 Task: Search one way flight ticket for 4 adults, 2 children, 2 infants in seat and 1 infant on lap in premium economy from Pierre: Pierre Regional Airport to Riverton: Central Wyoming Regional Airport (was Riverton Regional) on 8-4-2023. Choice of flights is Westjet. Number of bags: 2 carry on bags. Price is upto 25000. Outbound departure time preference is 13:00.
Action: Mouse moved to (249, 371)
Screenshot: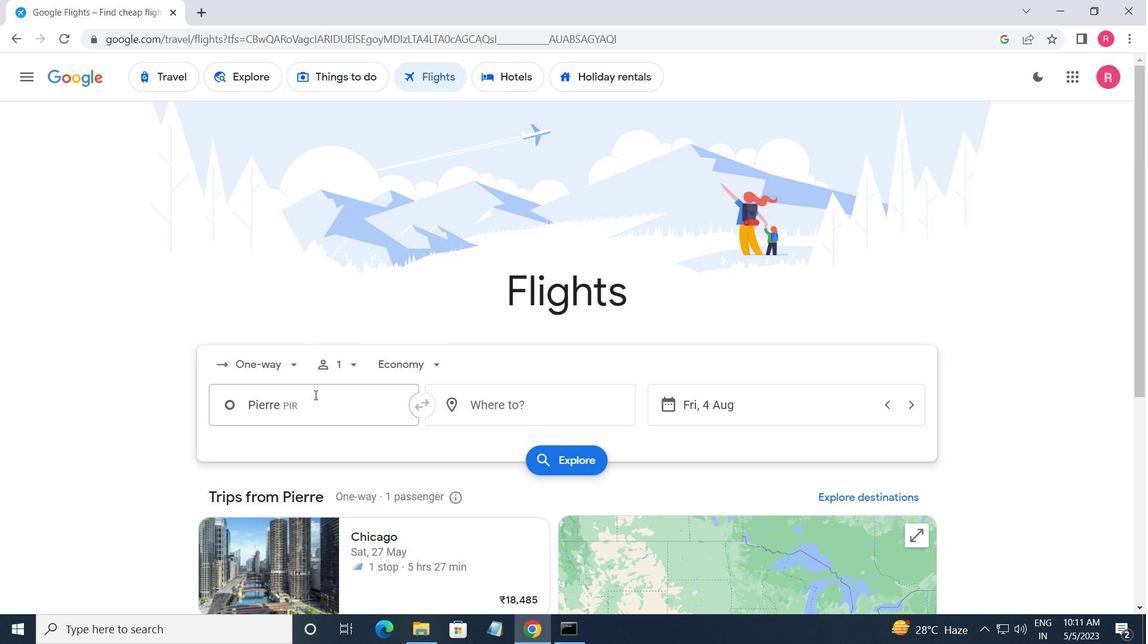 
Action: Mouse pressed left at (249, 371)
Screenshot: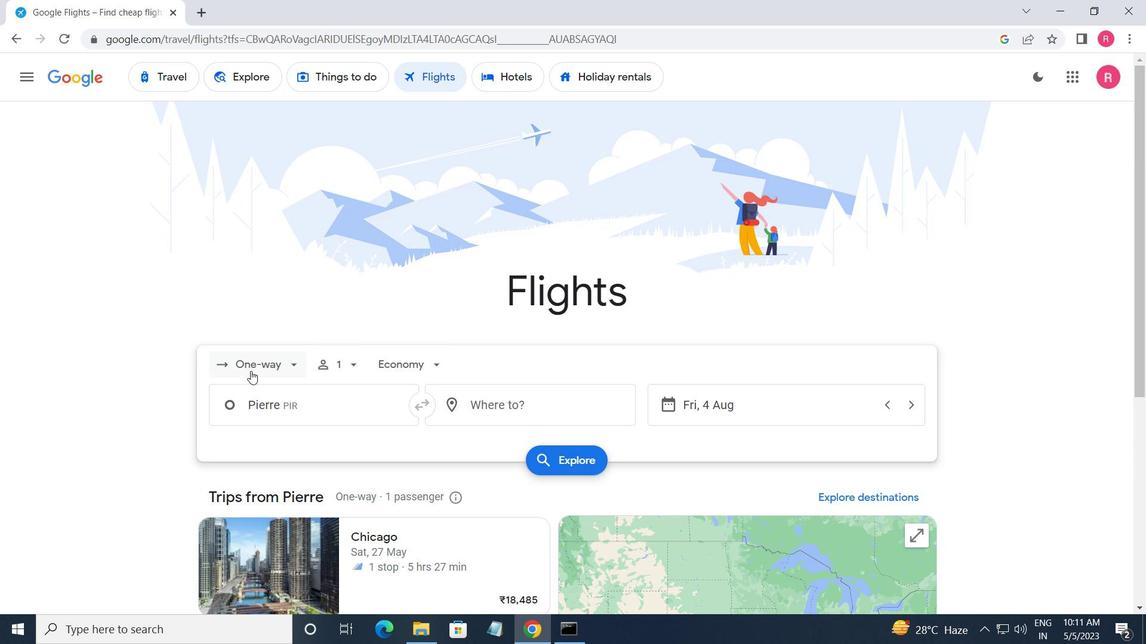 
Action: Mouse moved to (310, 435)
Screenshot: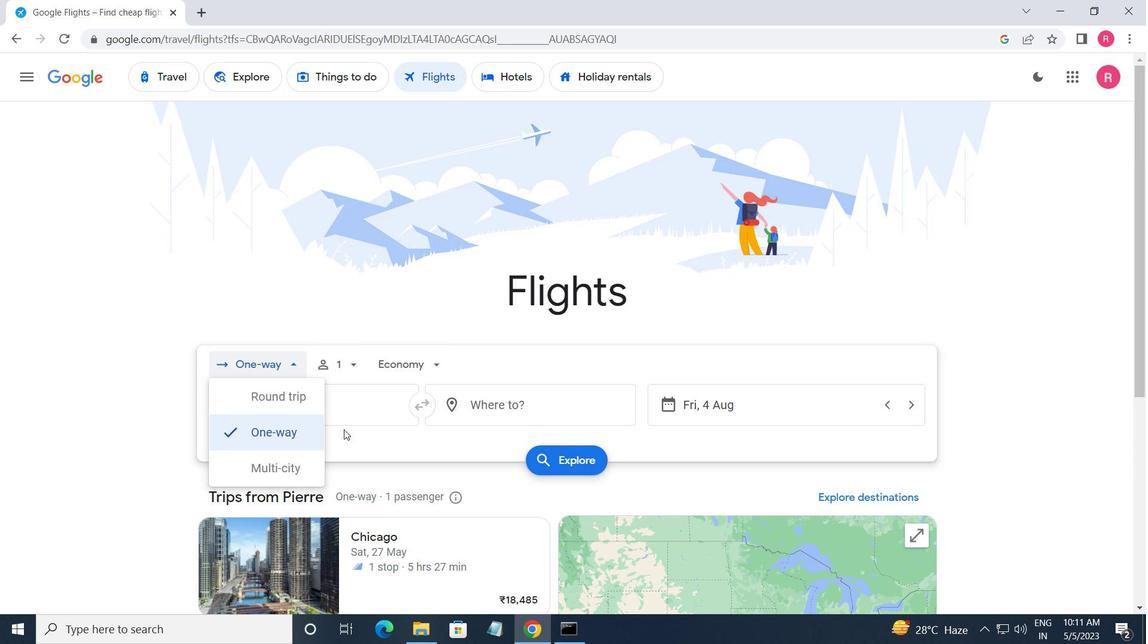 
Action: Mouse pressed left at (310, 435)
Screenshot: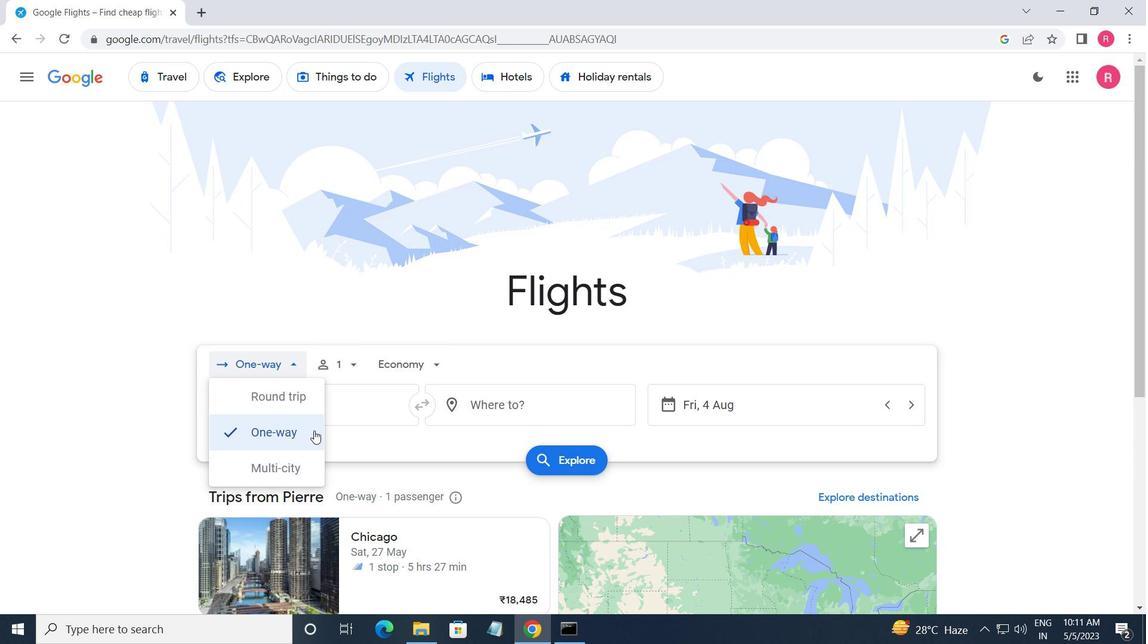 
Action: Mouse moved to (358, 374)
Screenshot: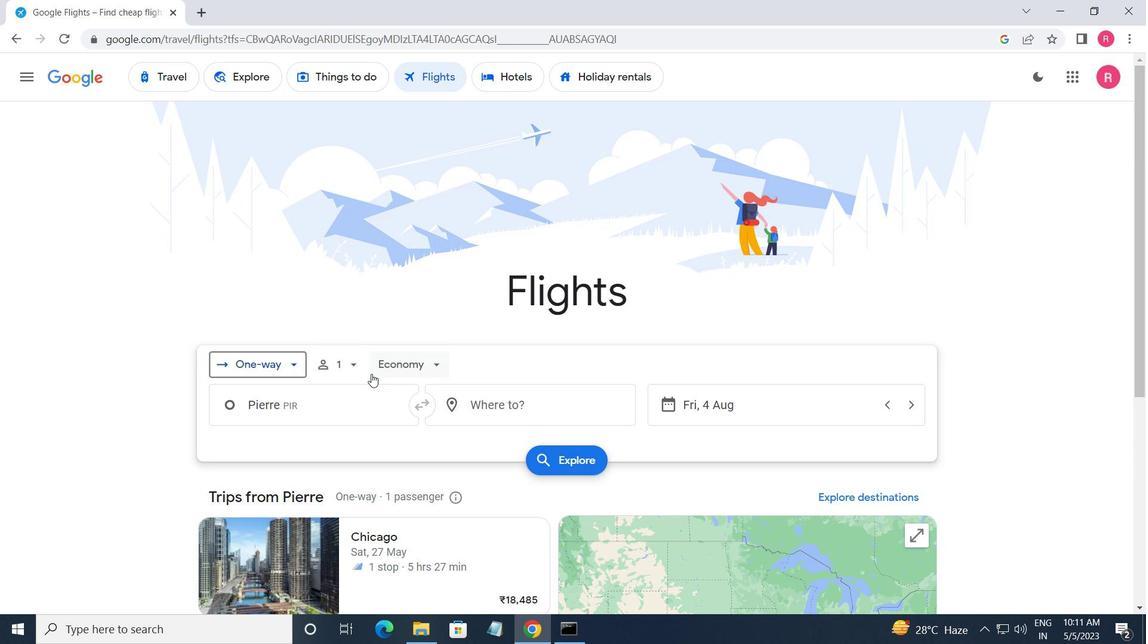 
Action: Mouse pressed left at (358, 374)
Screenshot: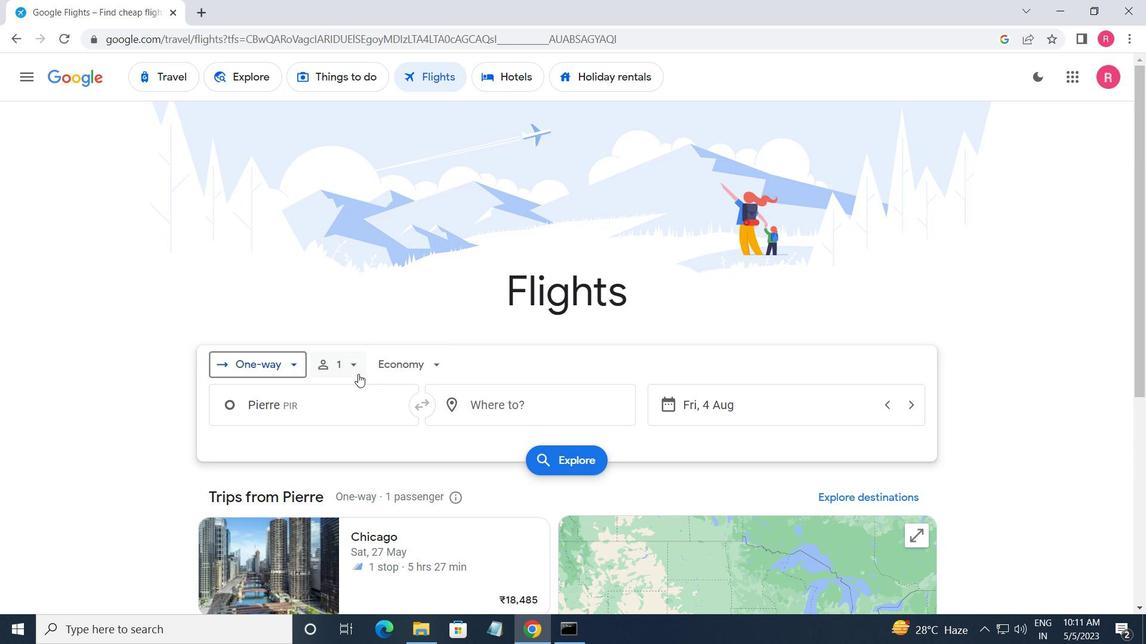 
Action: Mouse moved to (478, 404)
Screenshot: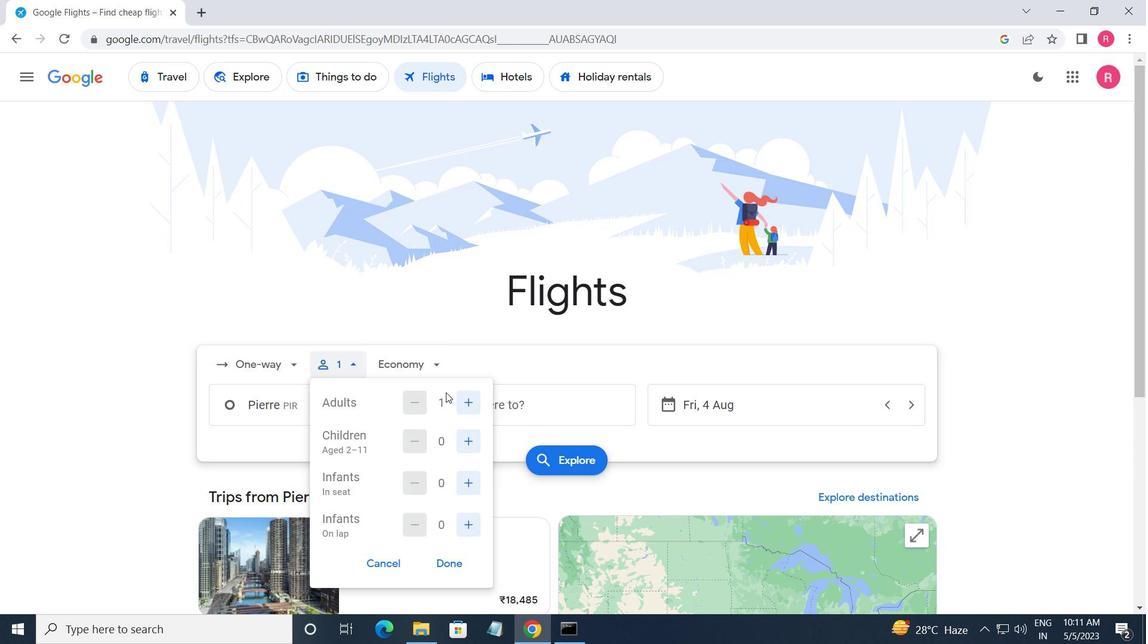 
Action: Mouse pressed left at (478, 404)
Screenshot: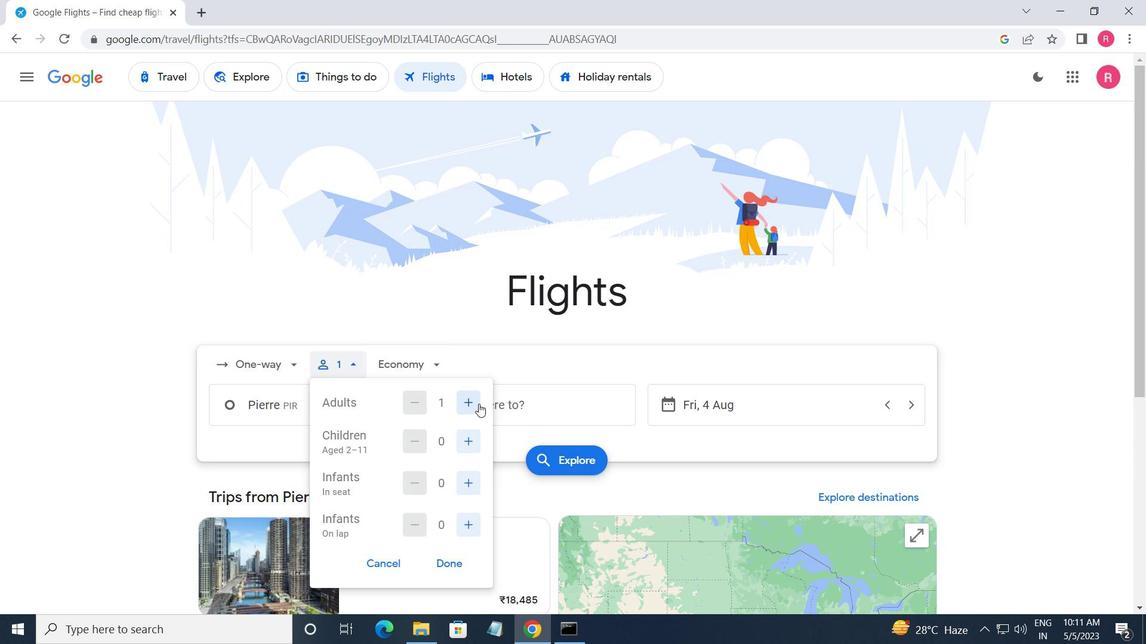 
Action: Mouse moved to (479, 405)
Screenshot: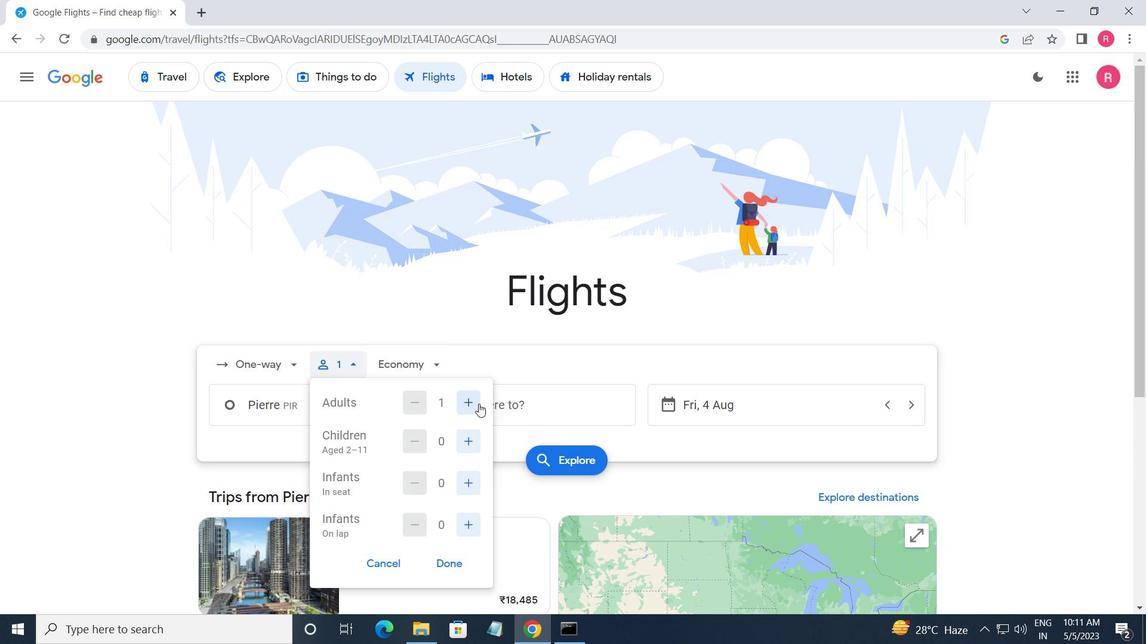 
Action: Mouse pressed left at (479, 405)
Screenshot: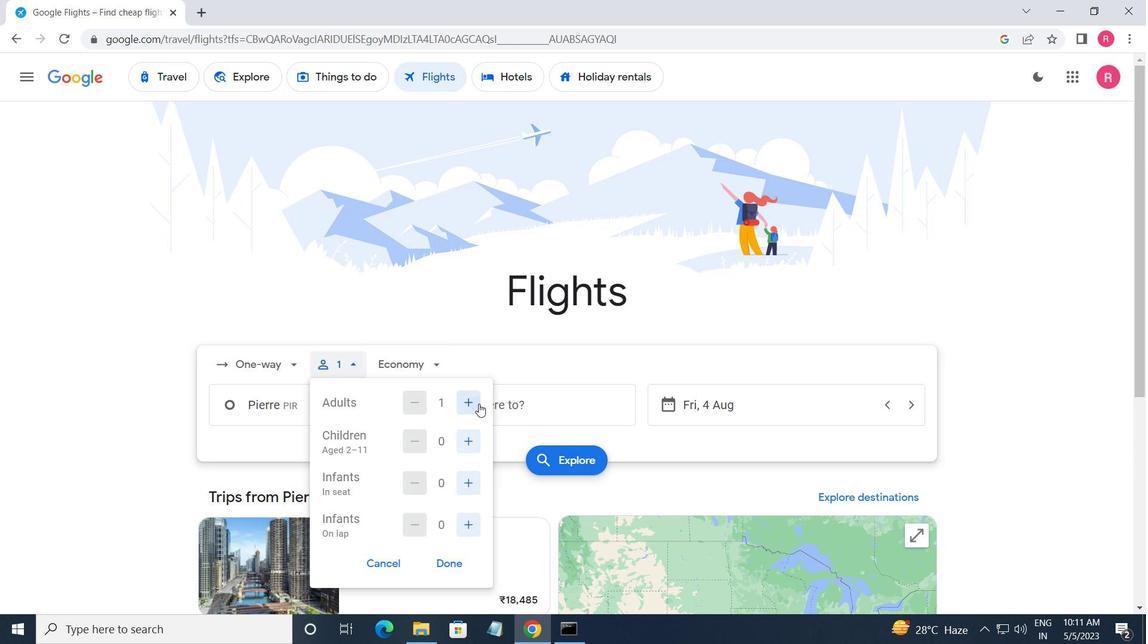 
Action: Mouse pressed left at (479, 405)
Screenshot: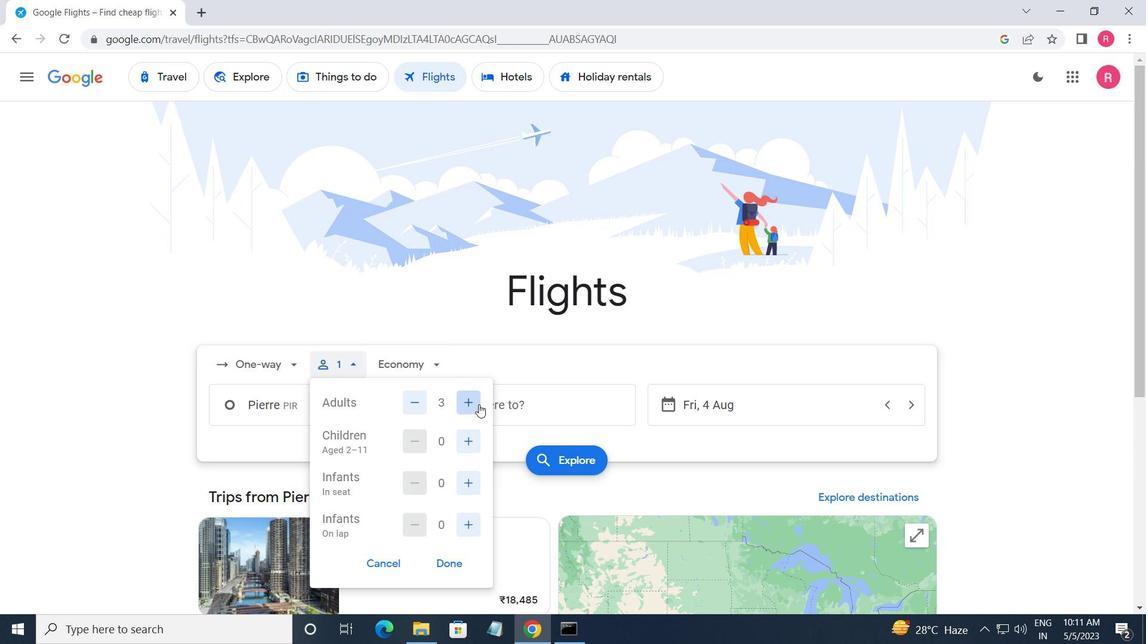 
Action: Mouse moved to (473, 439)
Screenshot: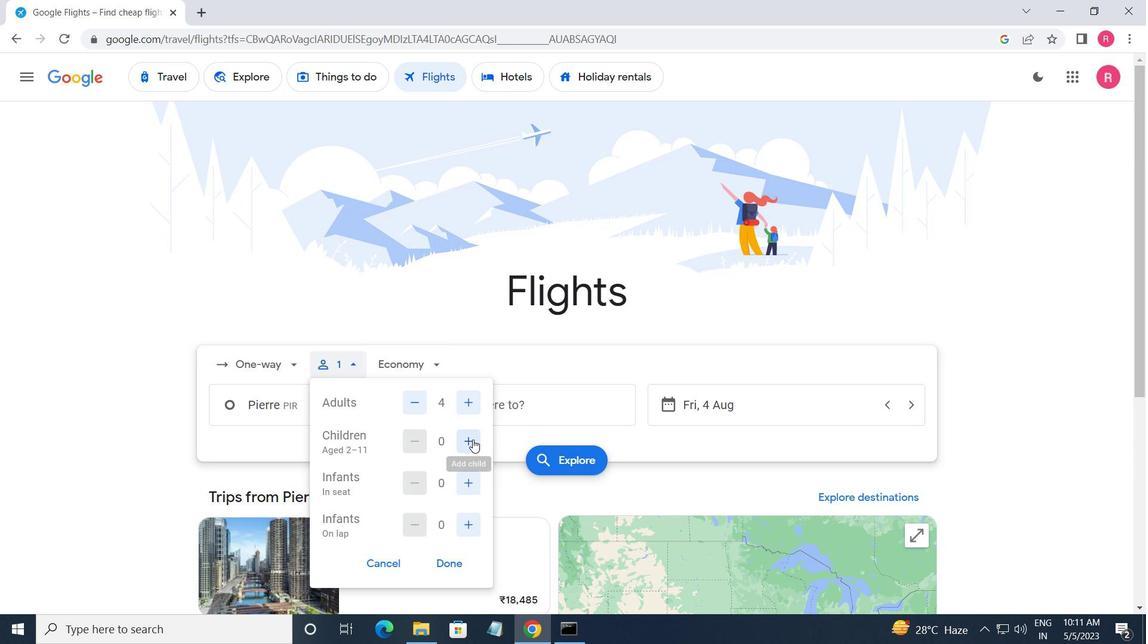 
Action: Mouse pressed left at (473, 439)
Screenshot: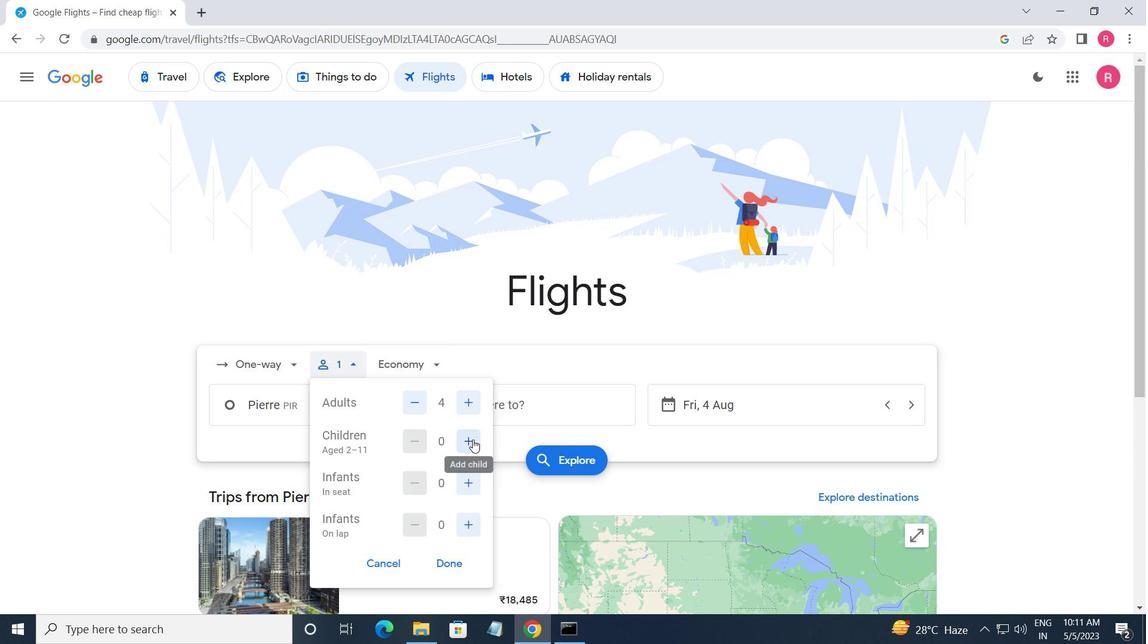 
Action: Mouse pressed left at (473, 439)
Screenshot: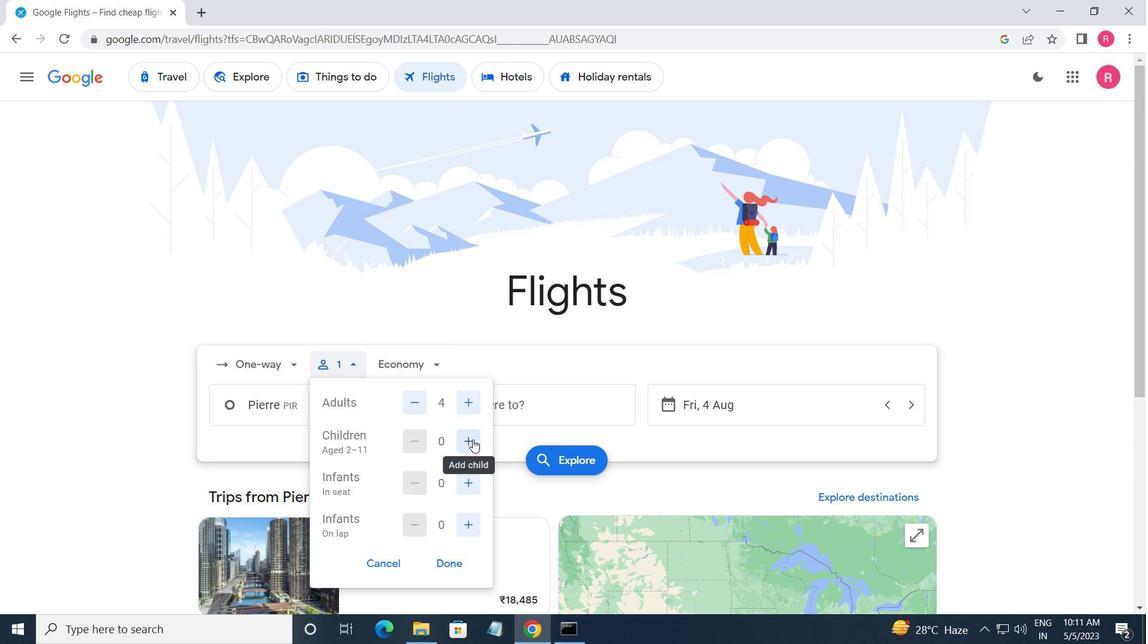 
Action: Mouse moved to (471, 472)
Screenshot: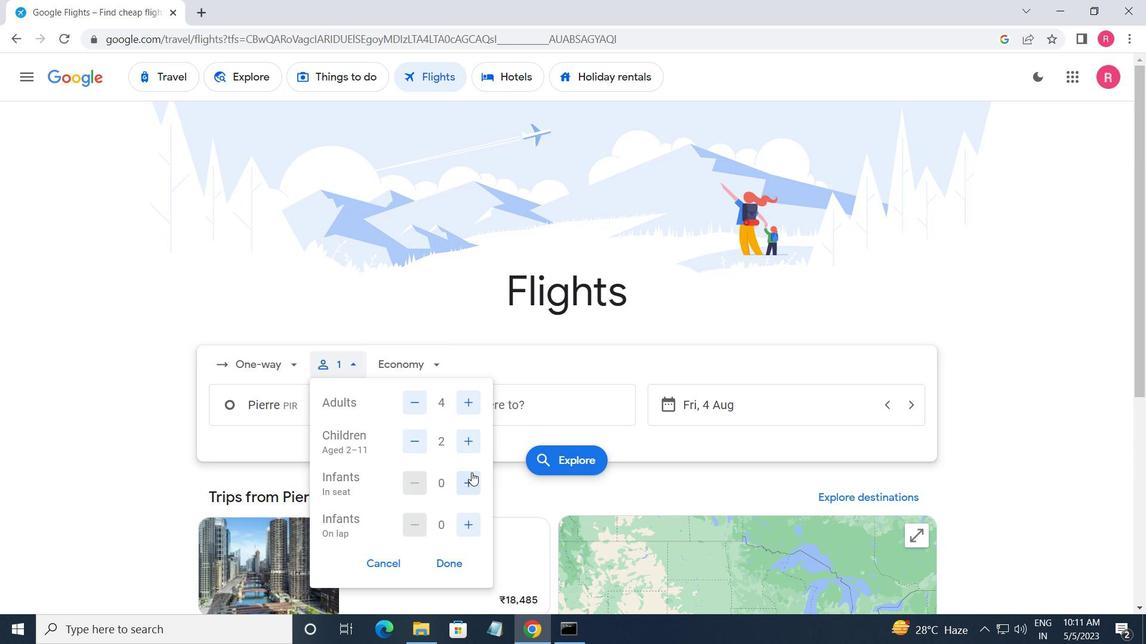 
Action: Mouse pressed left at (471, 472)
Screenshot: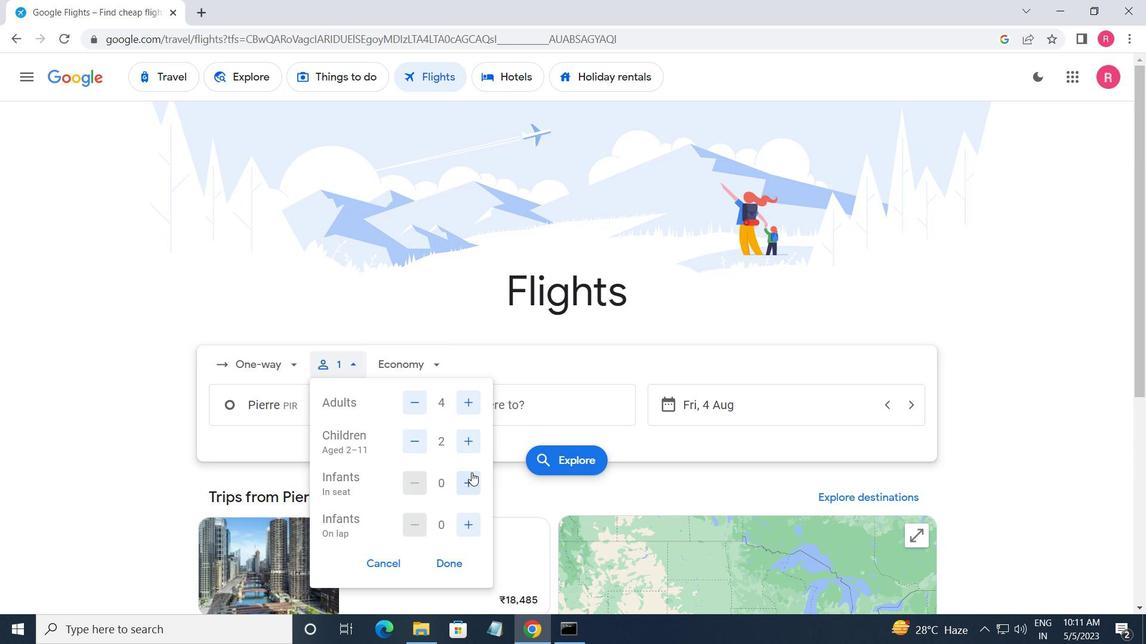 
Action: Mouse pressed left at (471, 472)
Screenshot: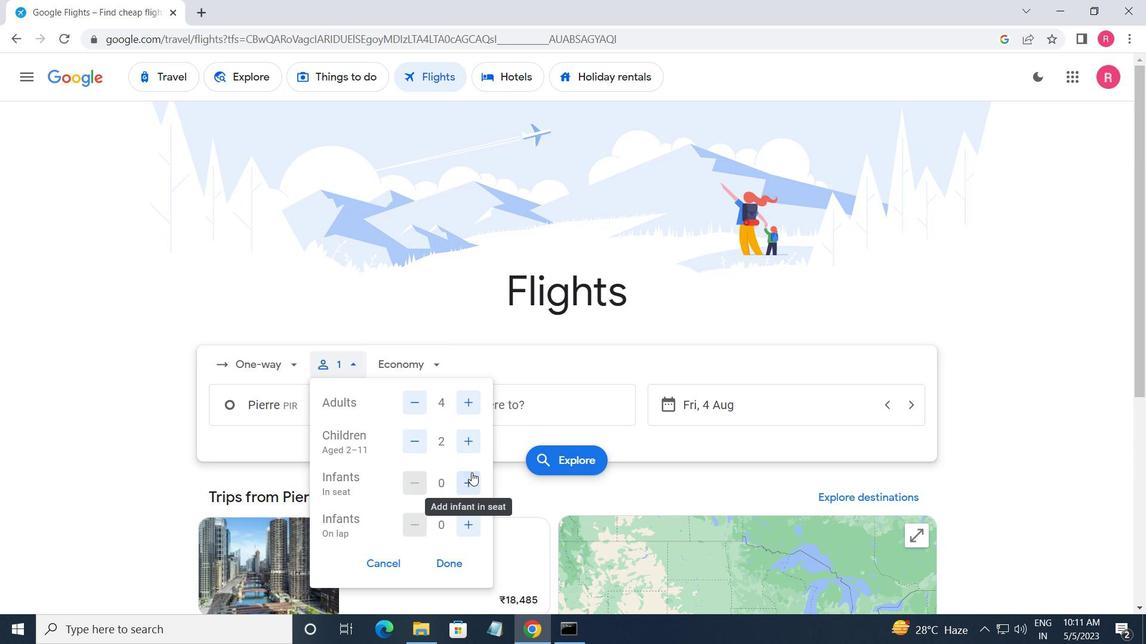 
Action: Mouse moved to (468, 521)
Screenshot: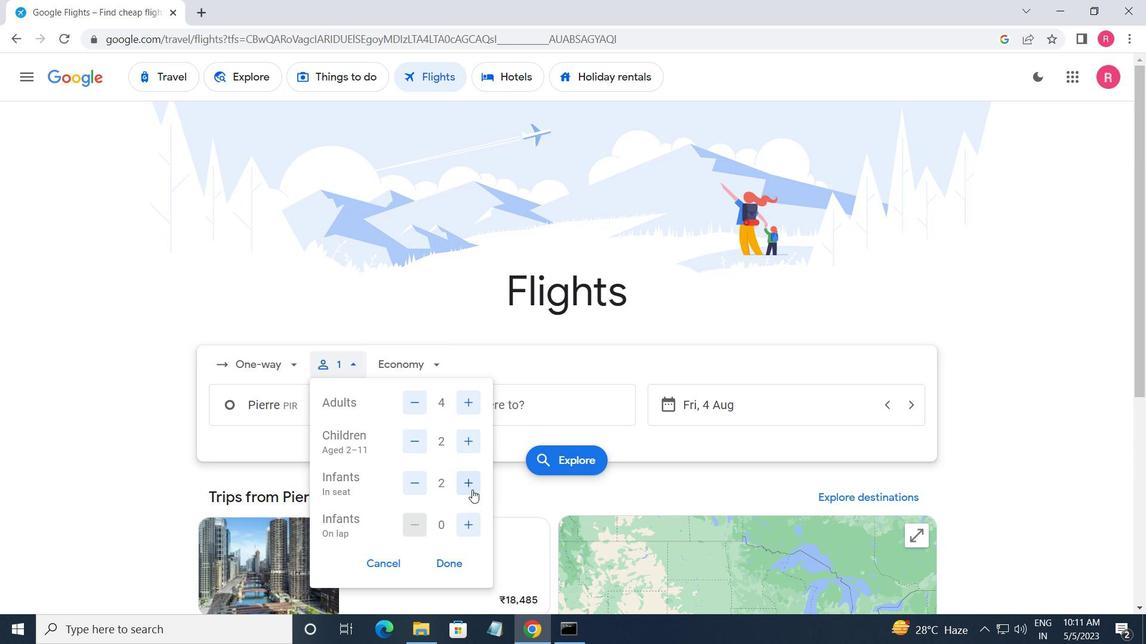 
Action: Mouse pressed left at (468, 521)
Screenshot: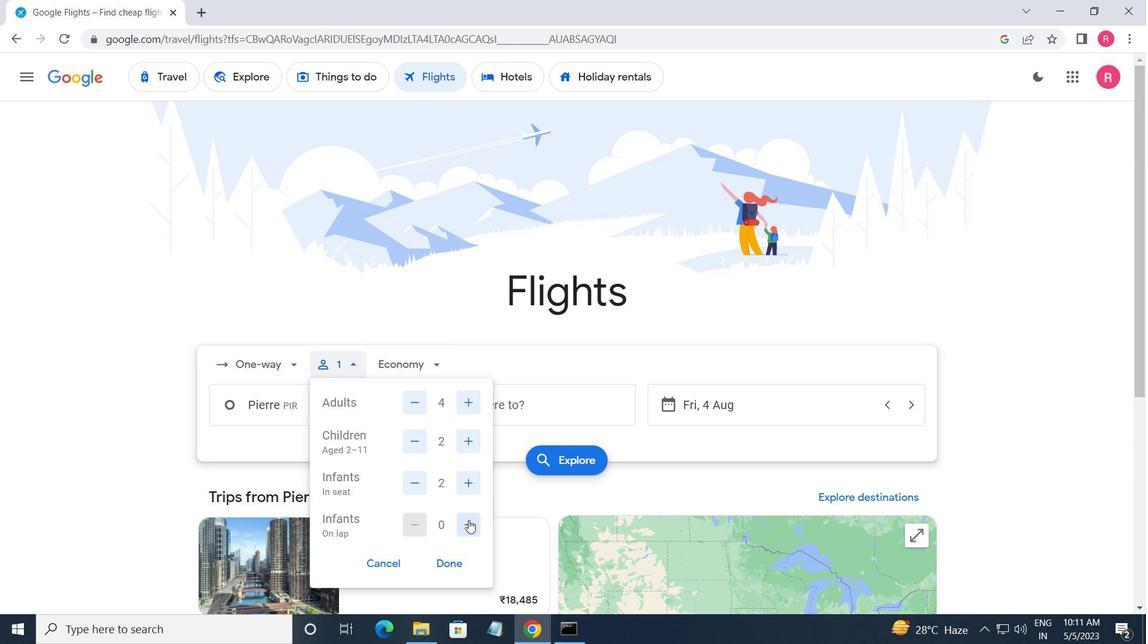 
Action: Mouse moved to (413, 362)
Screenshot: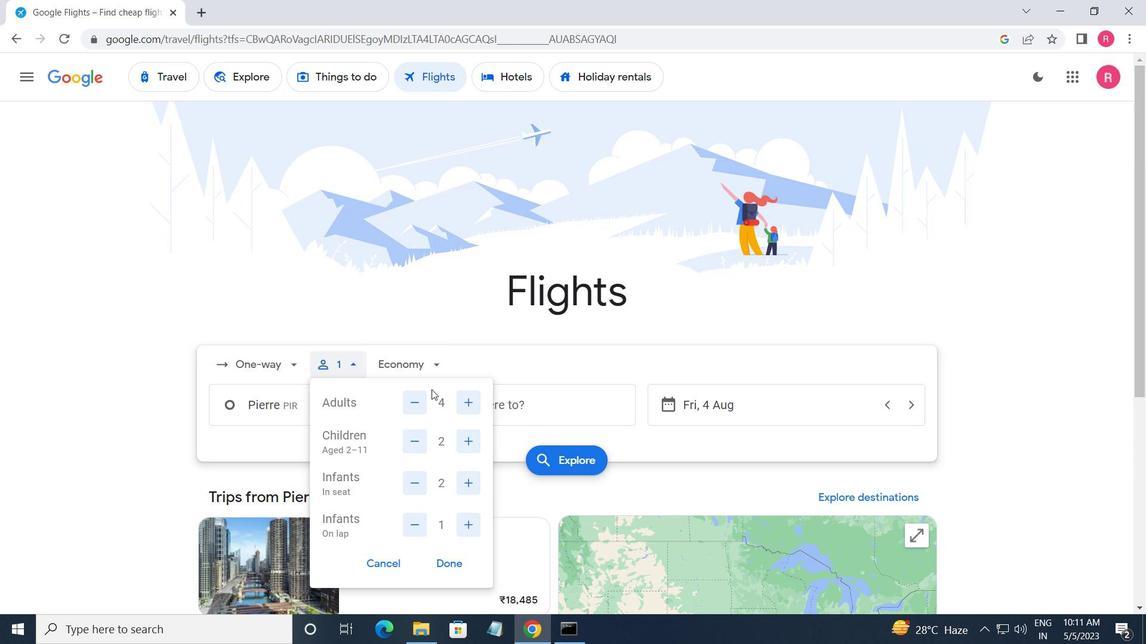 
Action: Mouse pressed left at (413, 362)
Screenshot: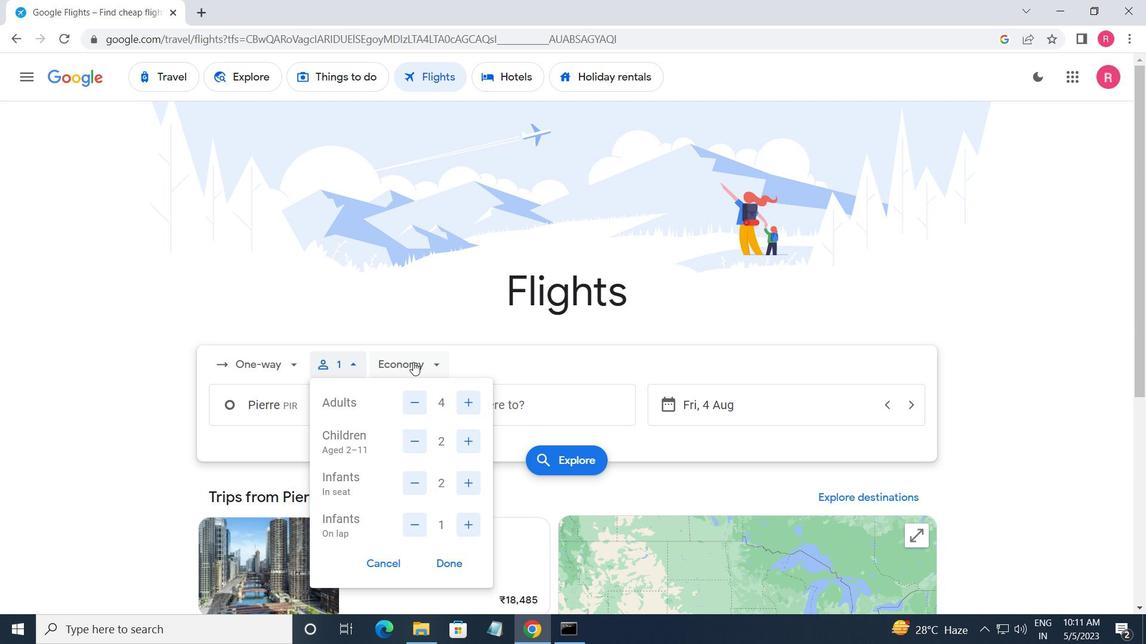 
Action: Mouse moved to (466, 433)
Screenshot: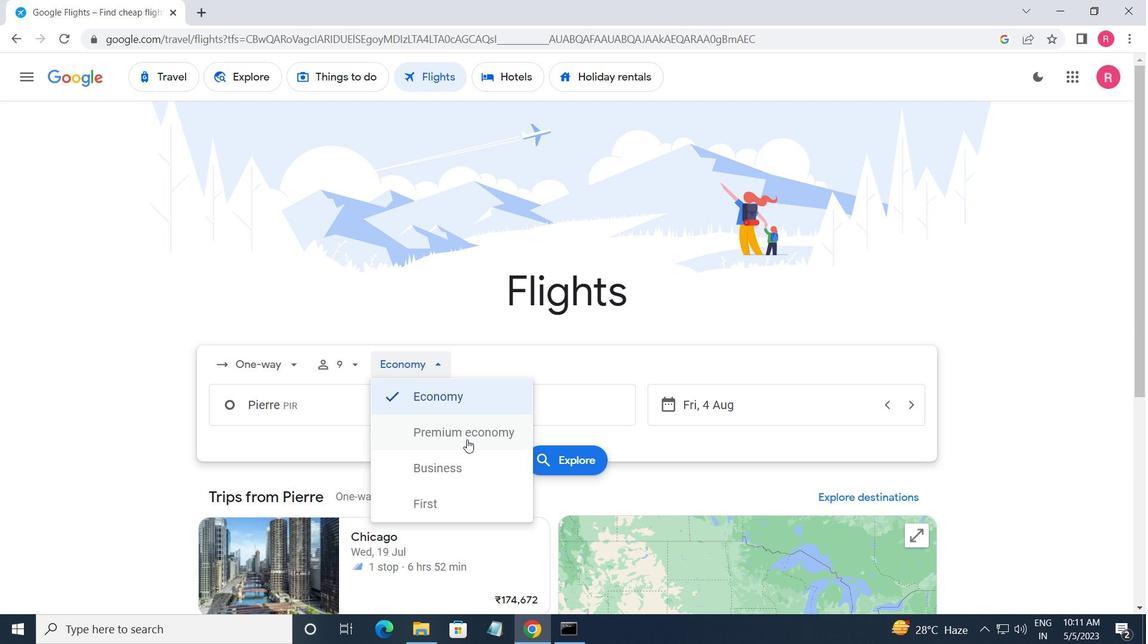 
Action: Mouse pressed left at (466, 433)
Screenshot: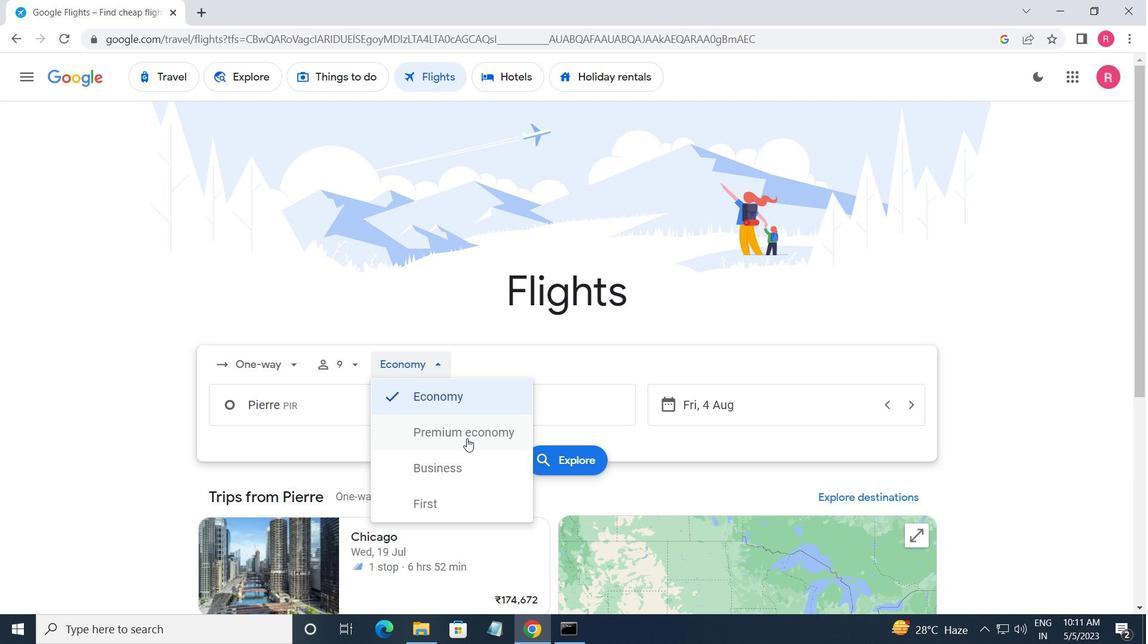 
Action: Mouse moved to (316, 396)
Screenshot: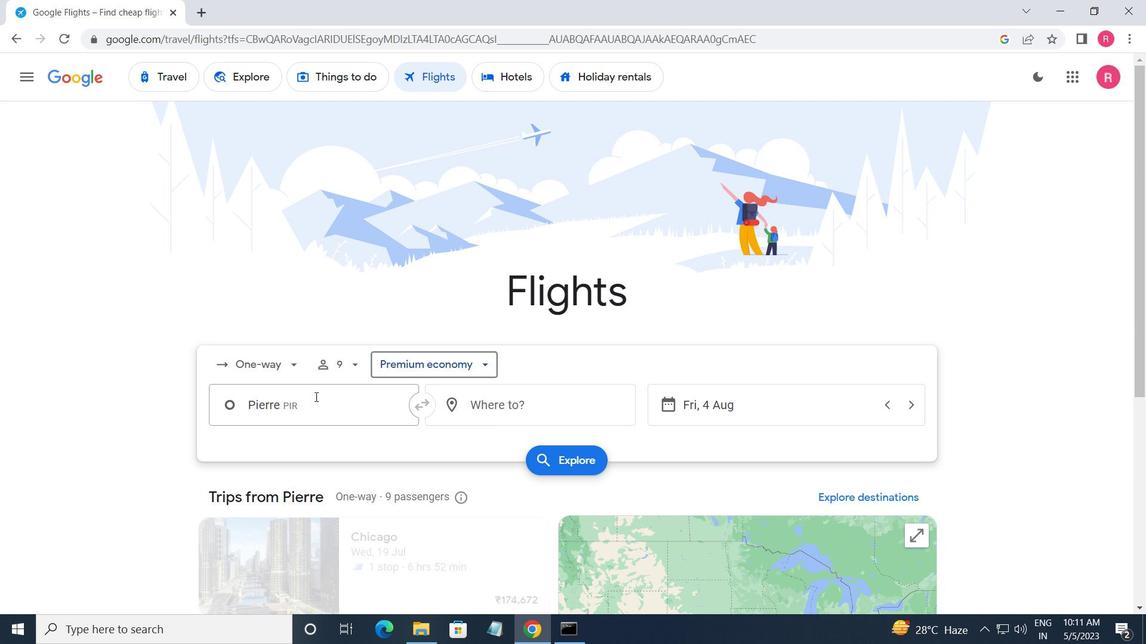 
Action: Mouse pressed left at (316, 396)
Screenshot: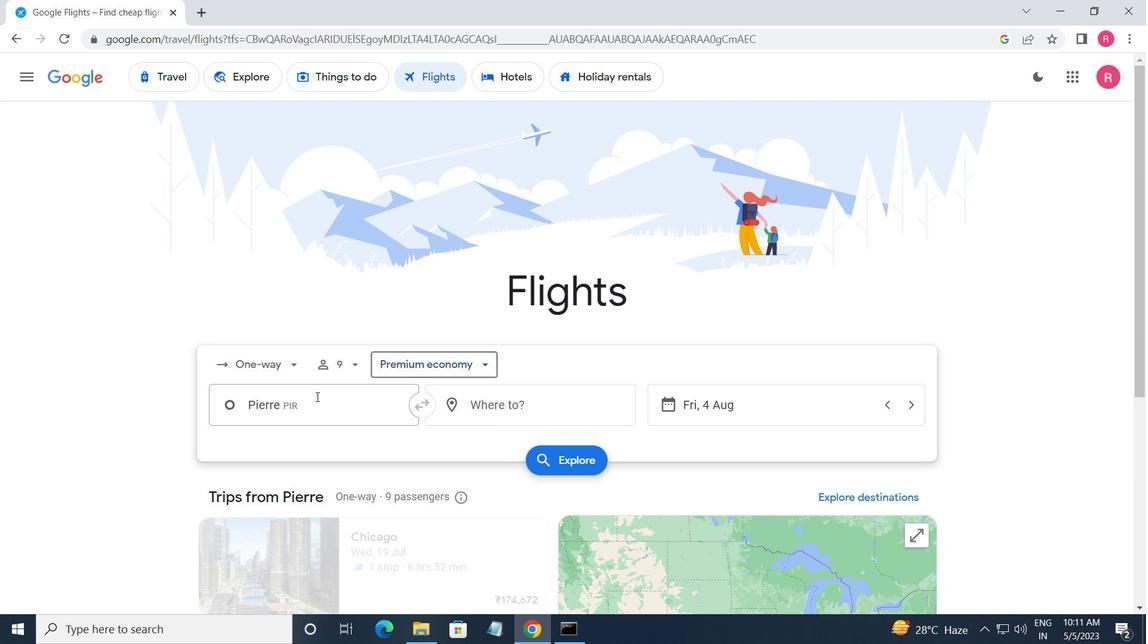 
Action: Mouse moved to (305, 407)
Screenshot: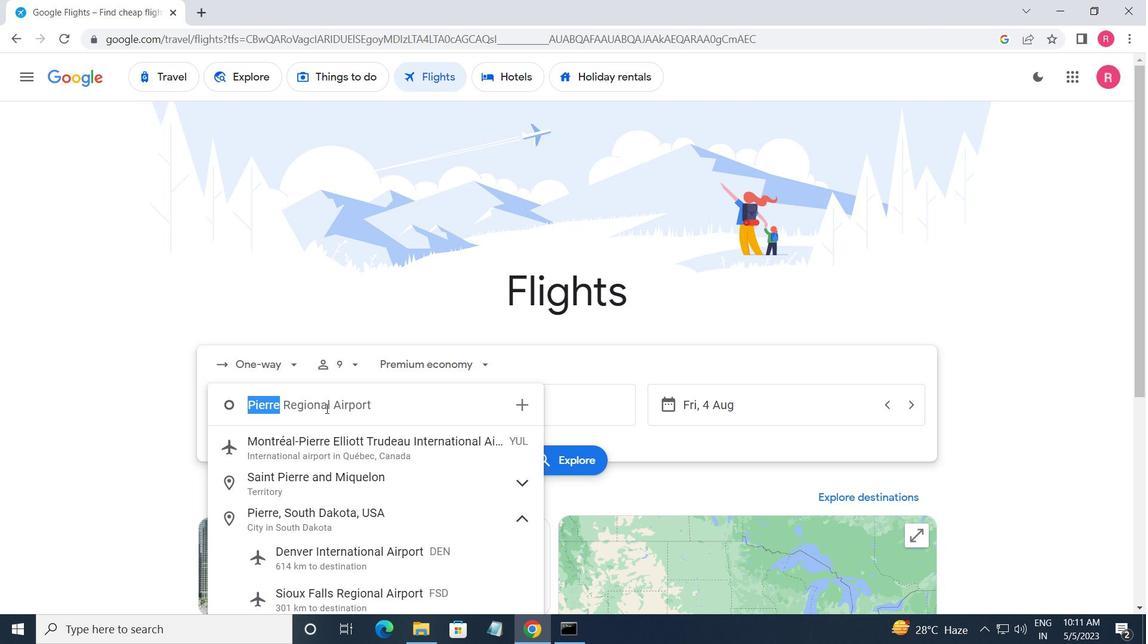 
Action: Mouse pressed left at (305, 407)
Screenshot: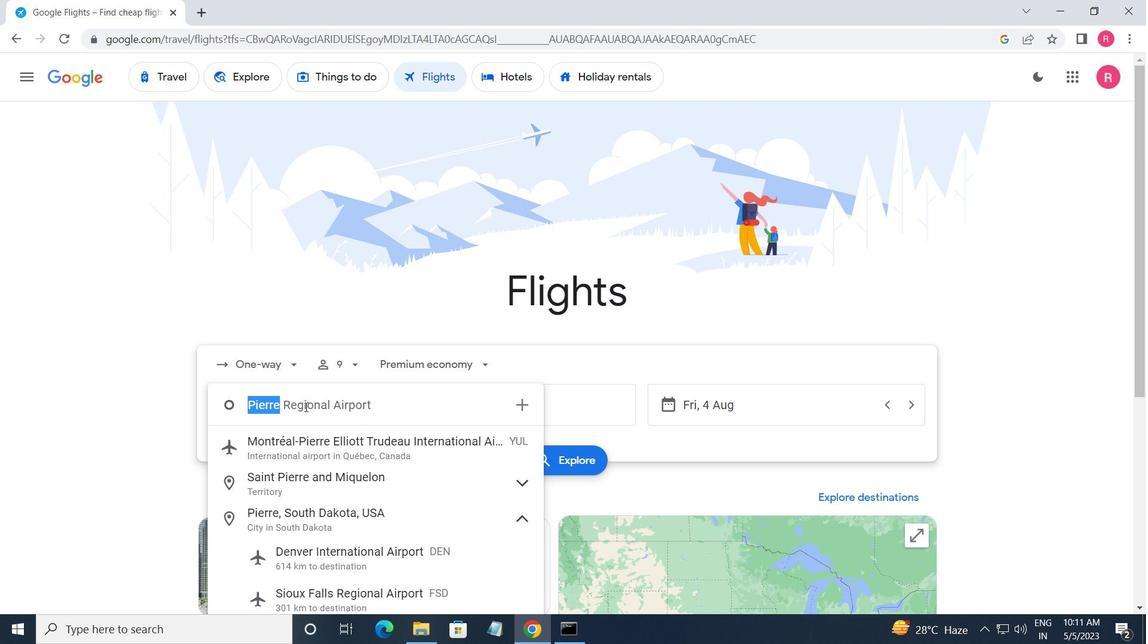 
Action: Key pressed <Key.space><Key.shift>R
Screenshot: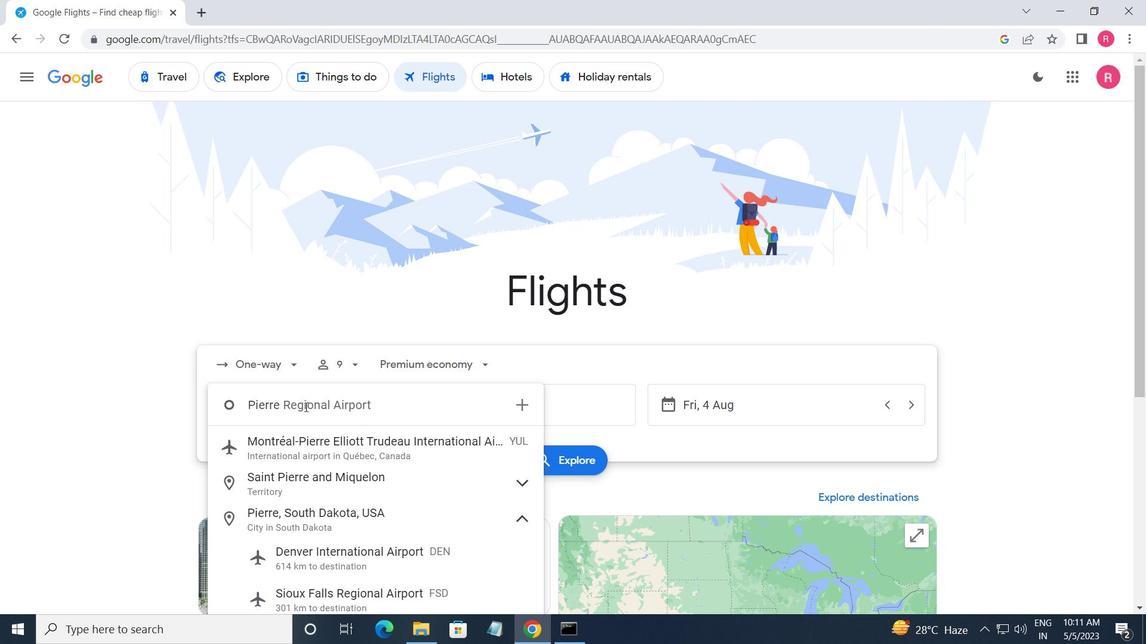 
Action: Mouse moved to (320, 492)
Screenshot: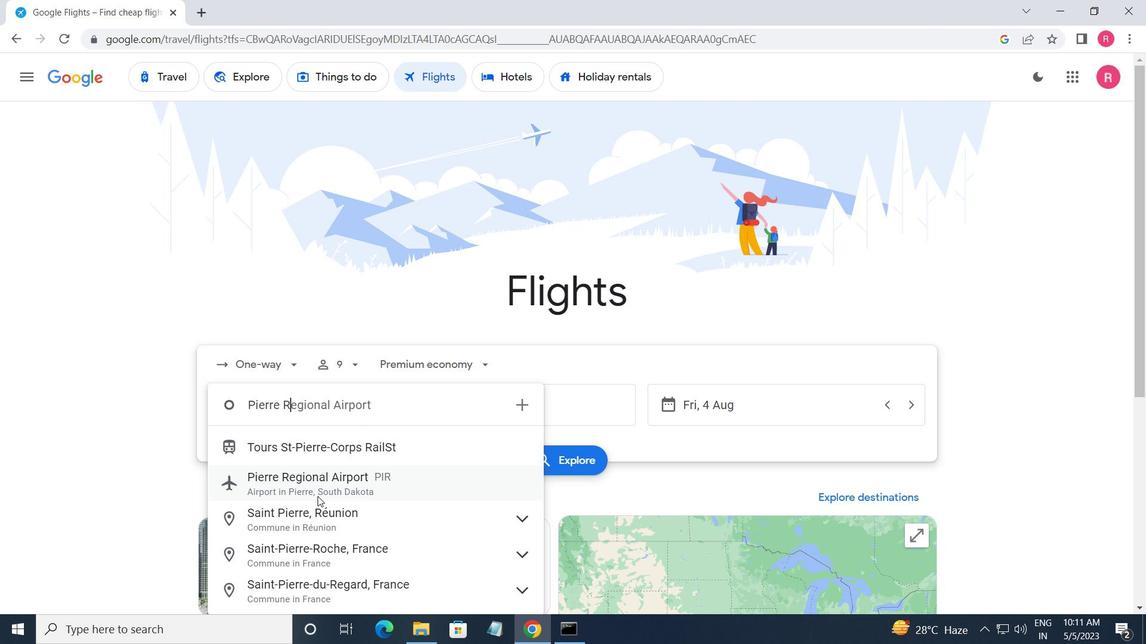 
Action: Mouse pressed left at (320, 492)
Screenshot: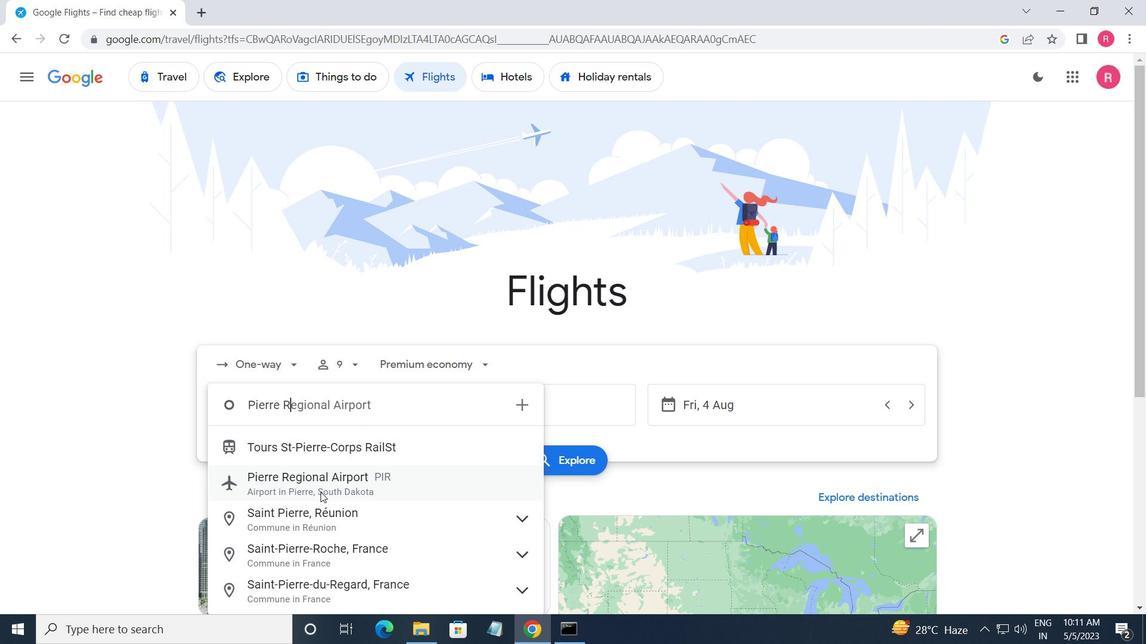 
Action: Mouse moved to (519, 421)
Screenshot: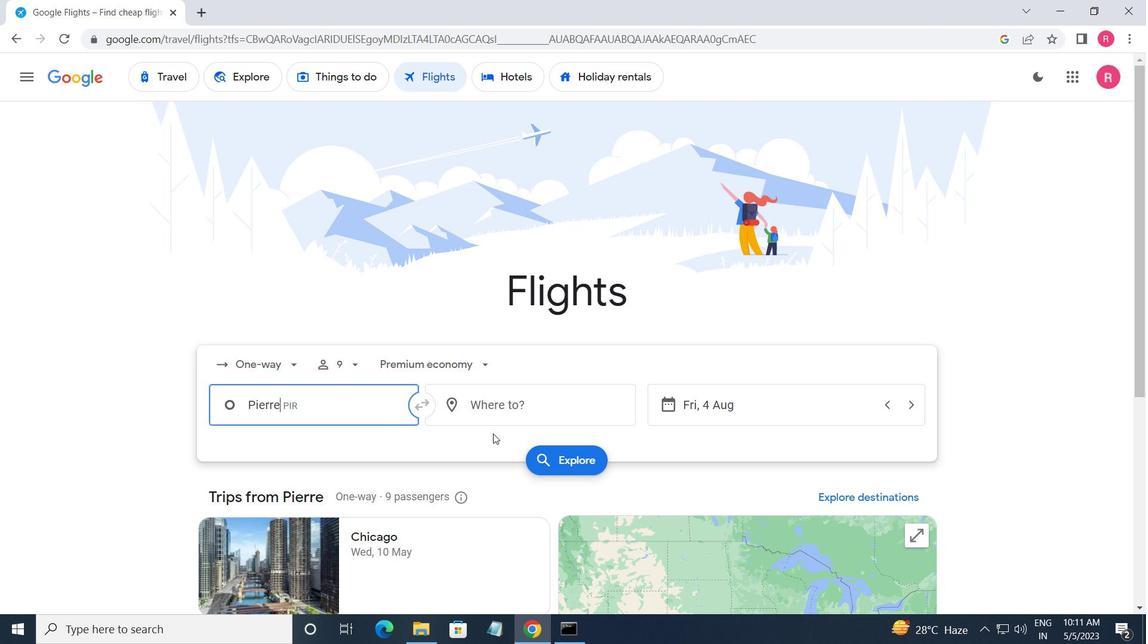 
Action: Mouse pressed left at (519, 421)
Screenshot: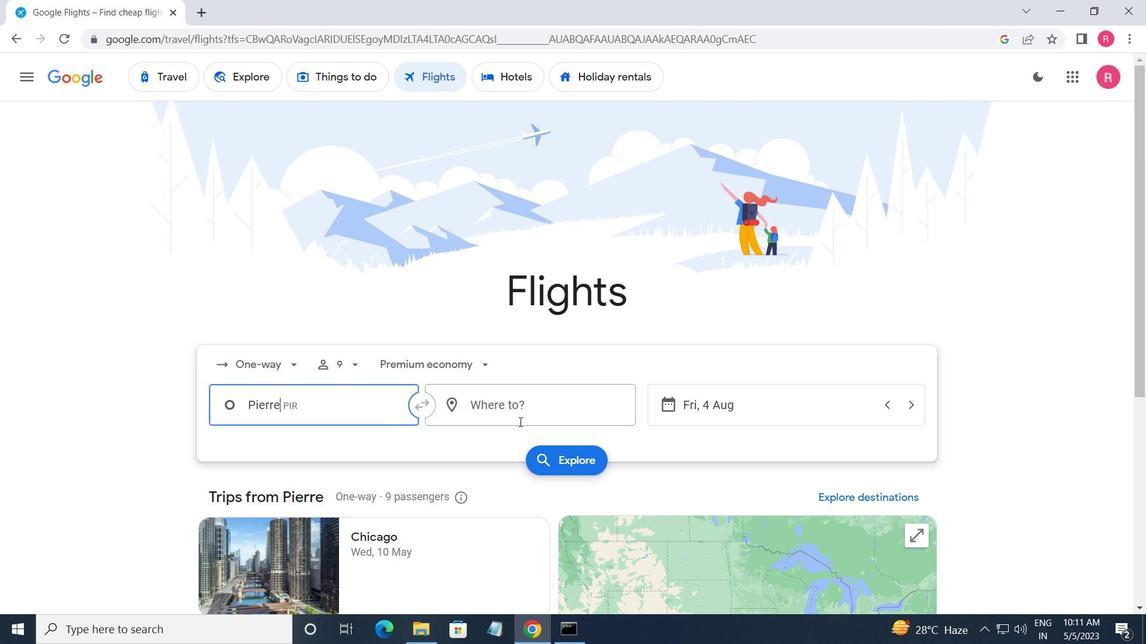 
Action: Mouse moved to (510, 552)
Screenshot: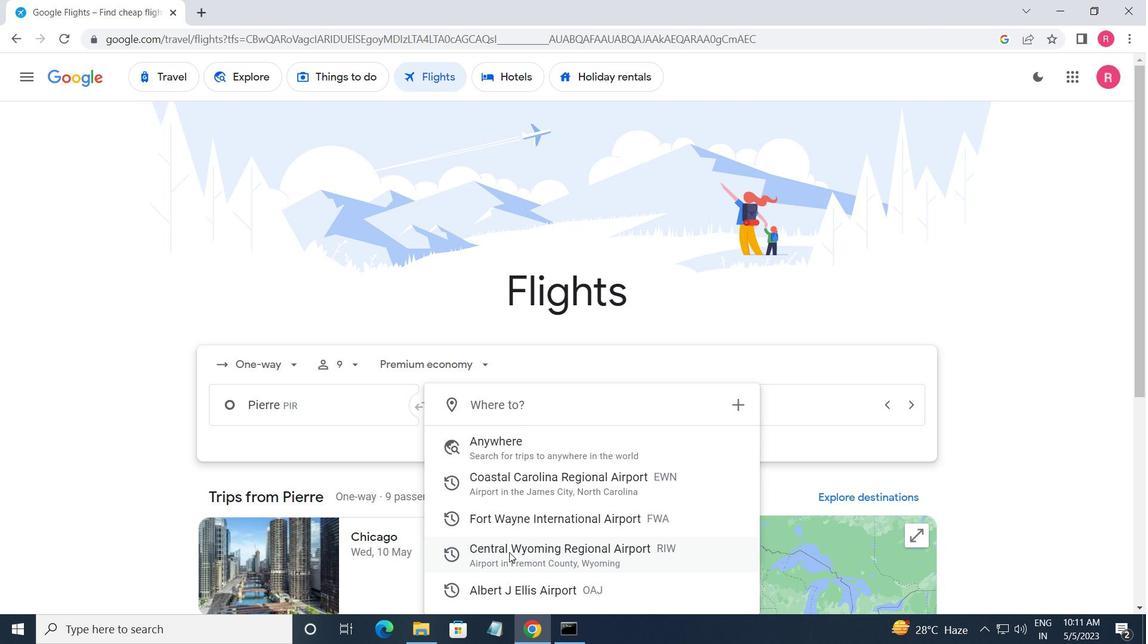 
Action: Mouse pressed left at (510, 552)
Screenshot: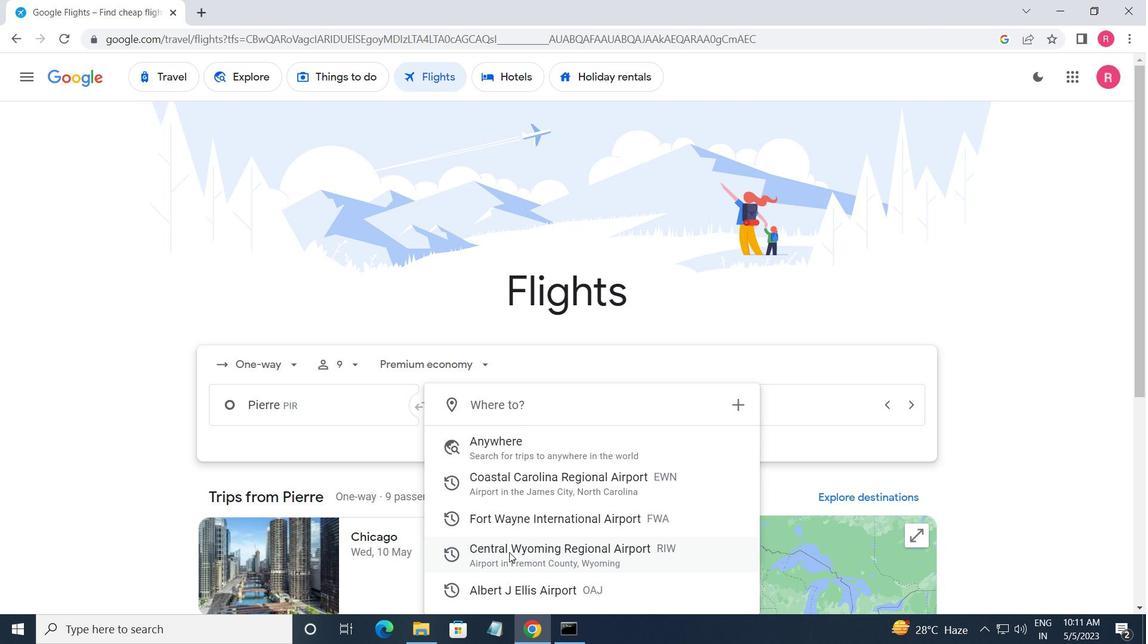 
Action: Mouse moved to (740, 407)
Screenshot: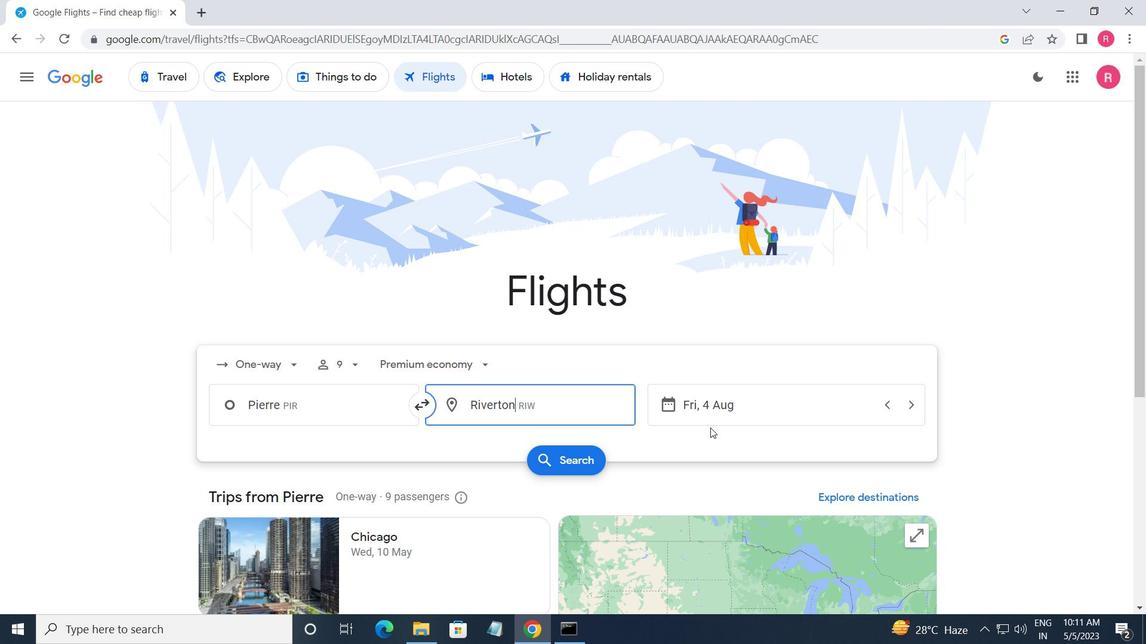 
Action: Mouse pressed left at (740, 407)
Screenshot: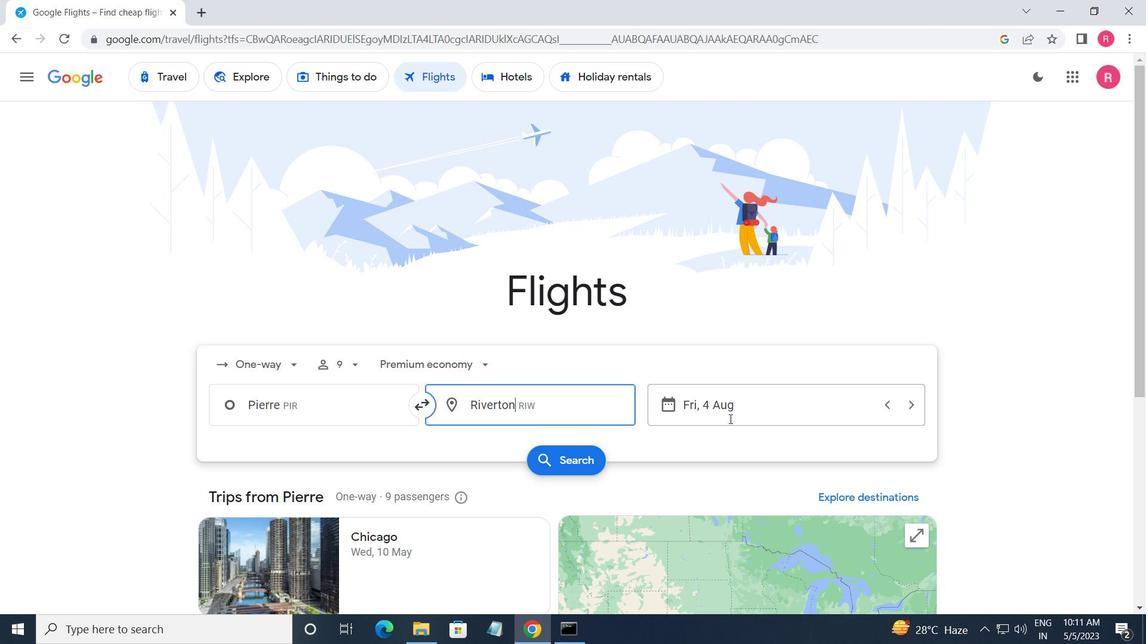 
Action: Mouse moved to (563, 352)
Screenshot: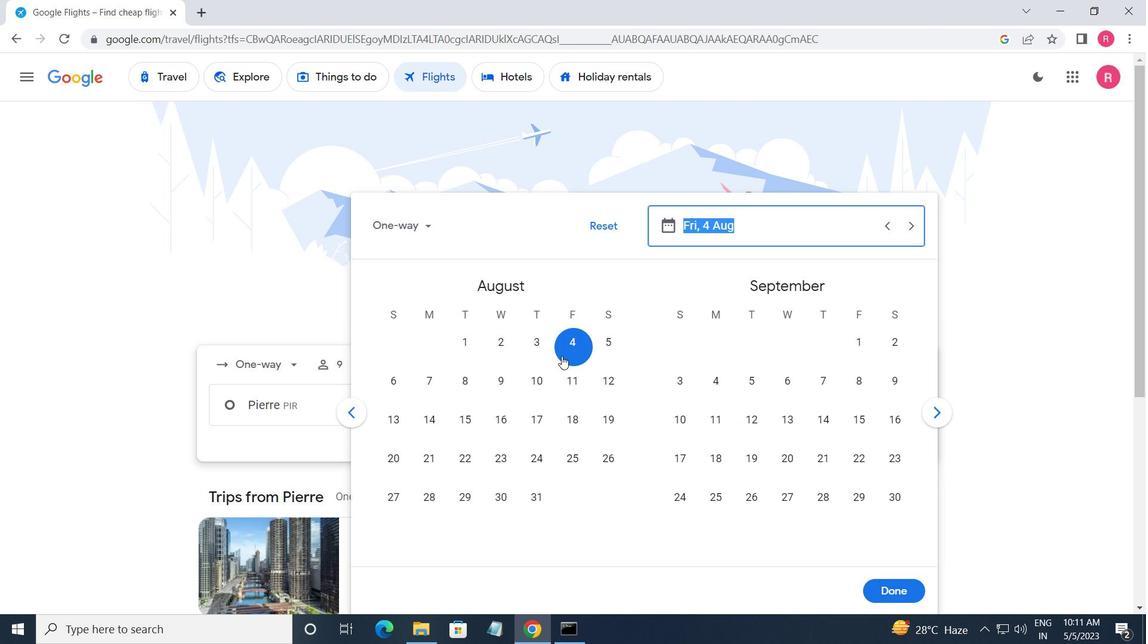 
Action: Mouse pressed left at (563, 352)
Screenshot: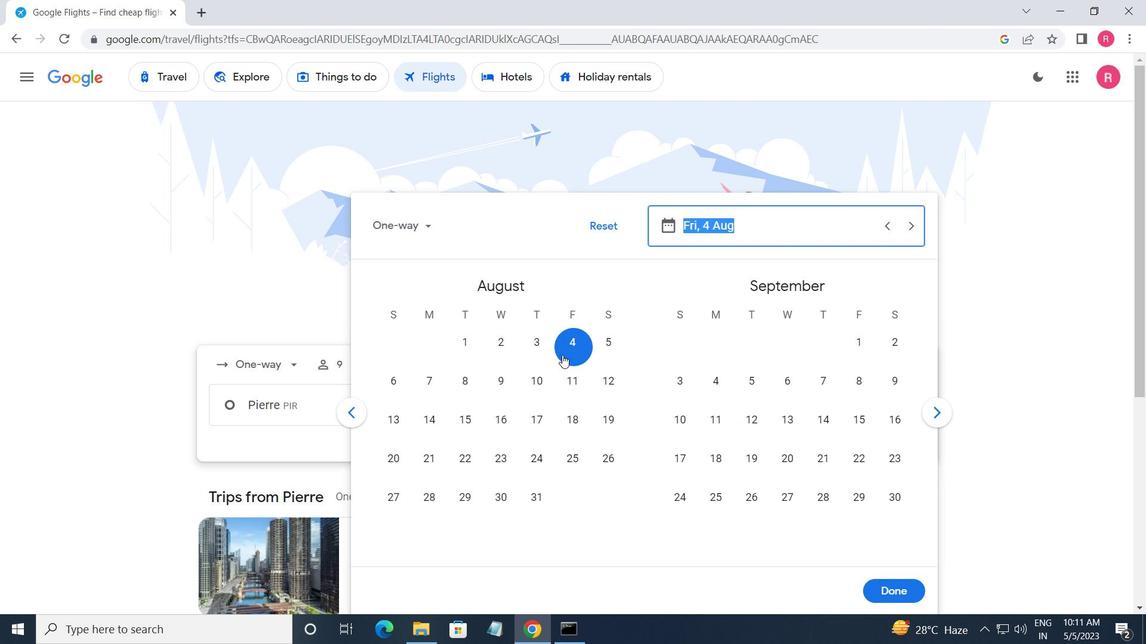
Action: Mouse moved to (885, 589)
Screenshot: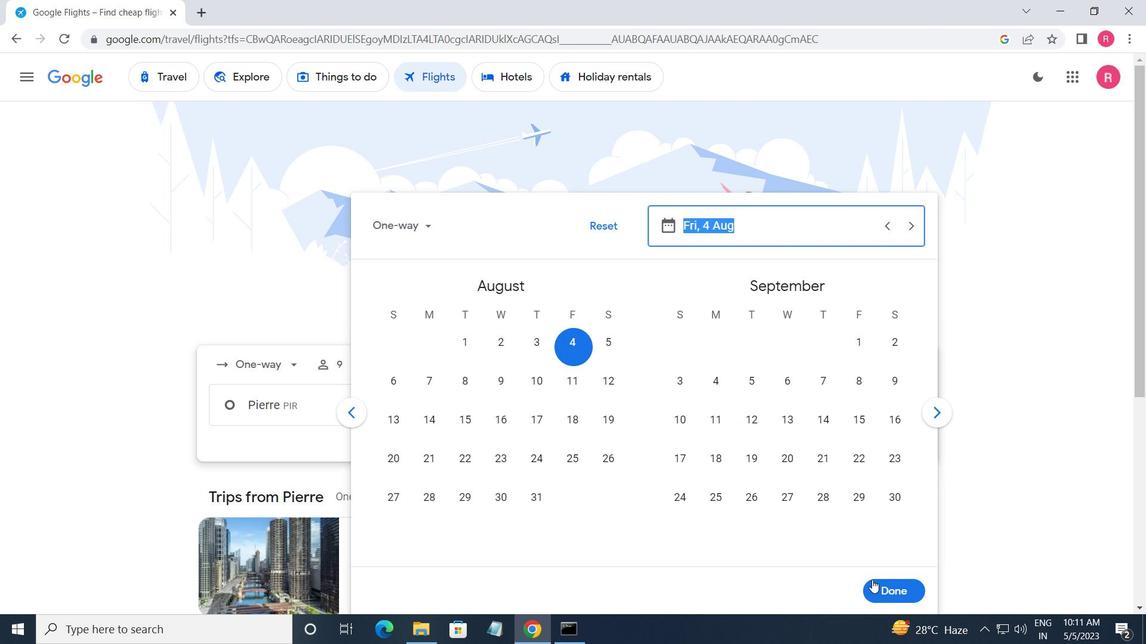 
Action: Mouse pressed left at (885, 589)
Screenshot: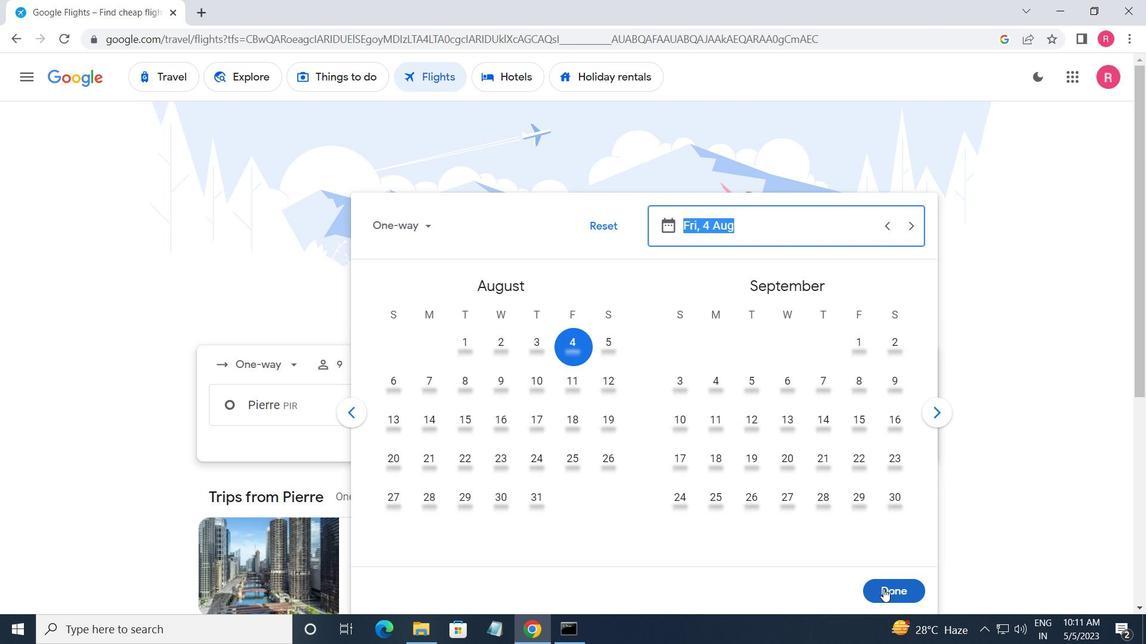 
Action: Mouse moved to (571, 450)
Screenshot: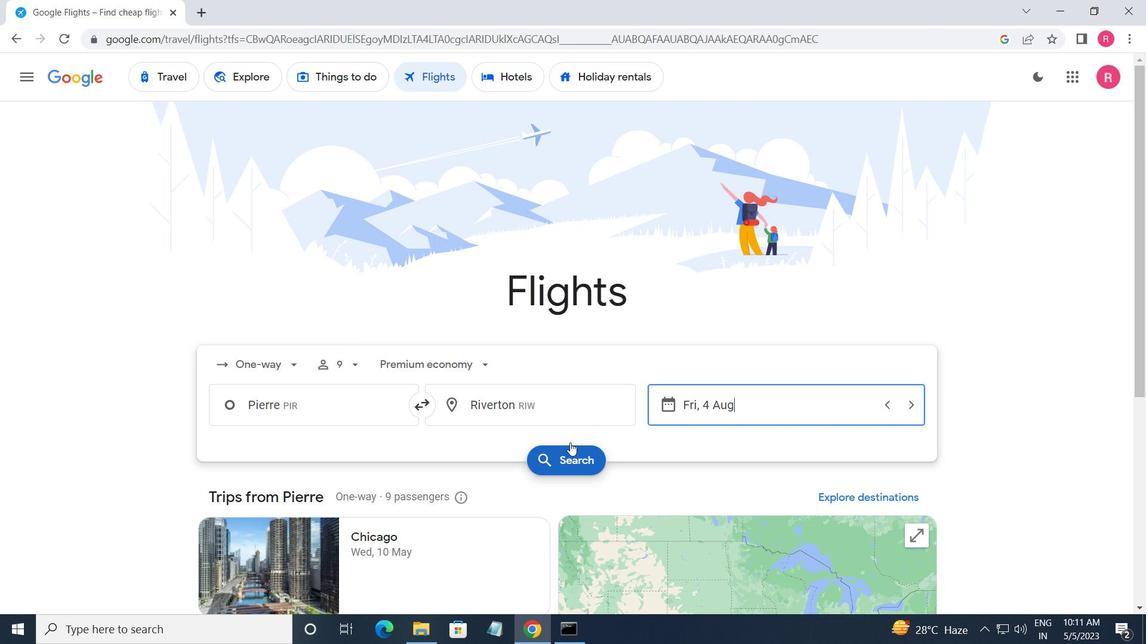 
Action: Mouse pressed left at (571, 450)
Screenshot: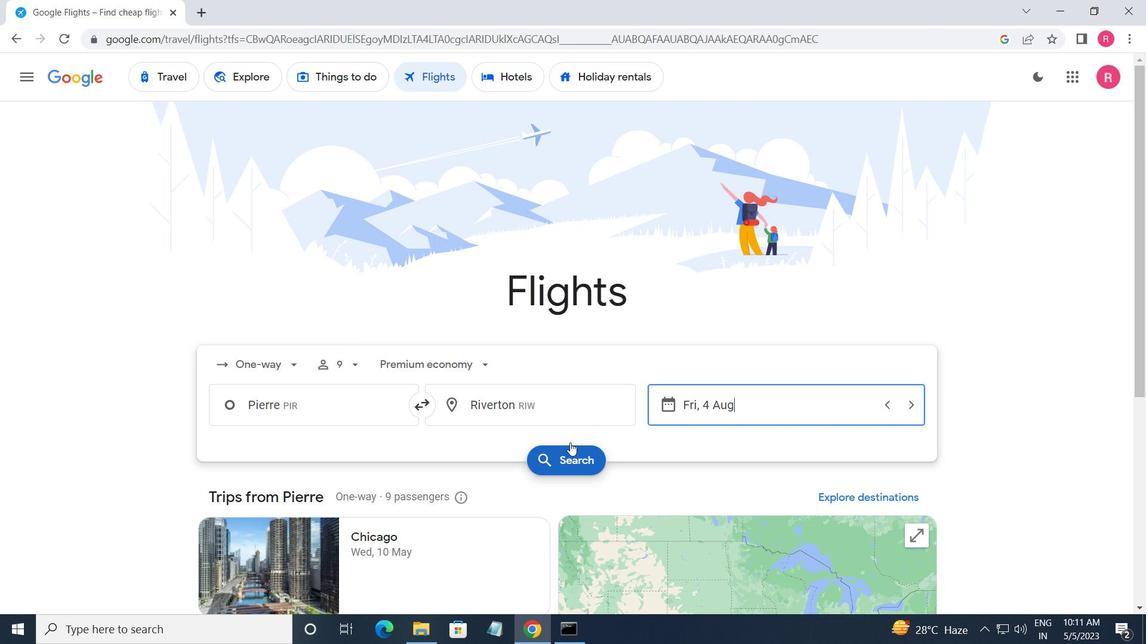 
Action: Mouse moved to (244, 220)
Screenshot: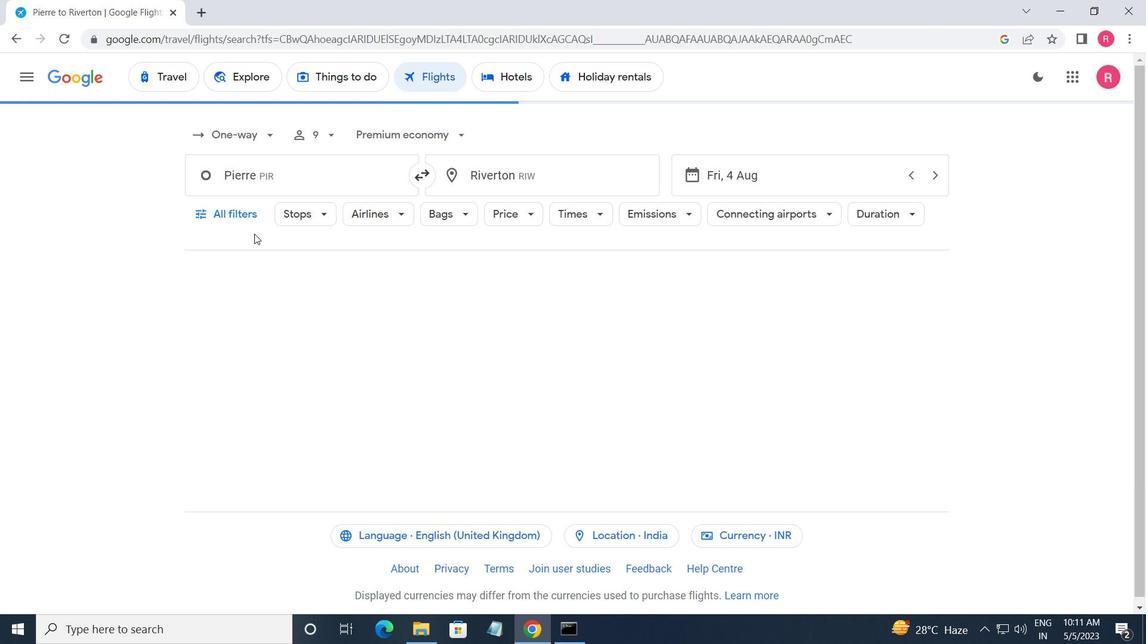 
Action: Mouse pressed left at (244, 220)
Screenshot: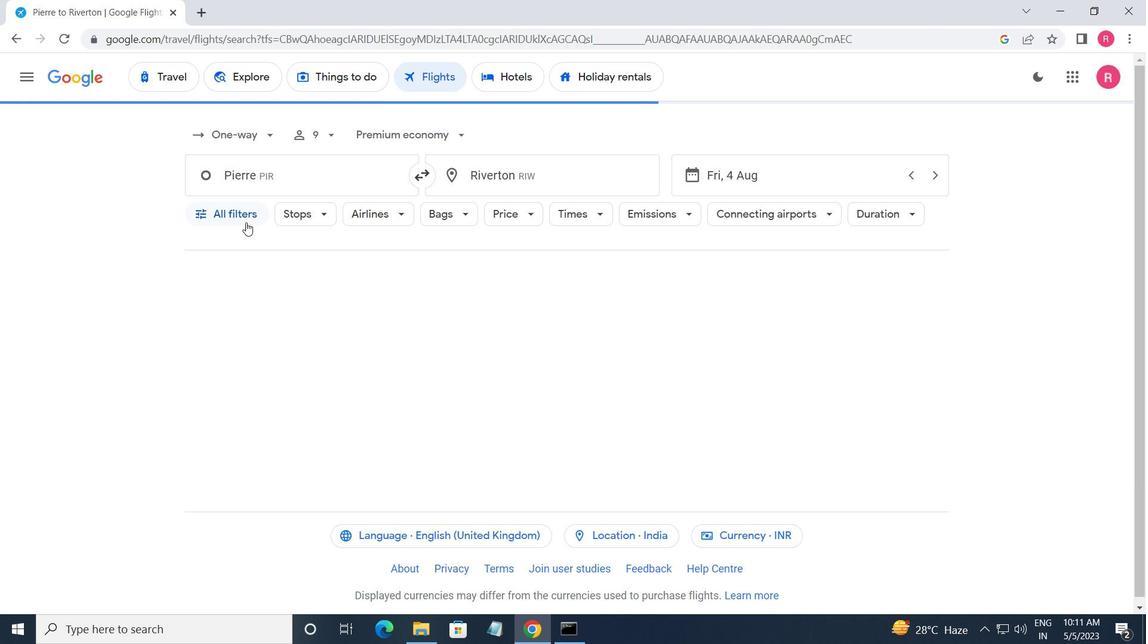 
Action: Mouse moved to (293, 373)
Screenshot: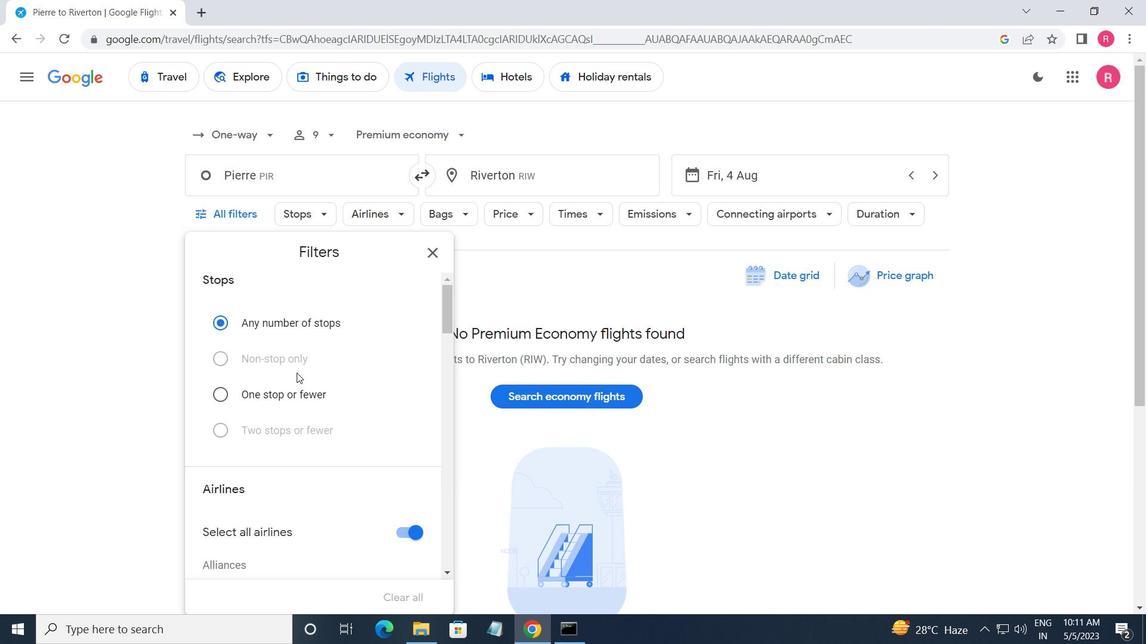 
Action: Mouse scrolled (293, 372) with delta (0, 0)
Screenshot: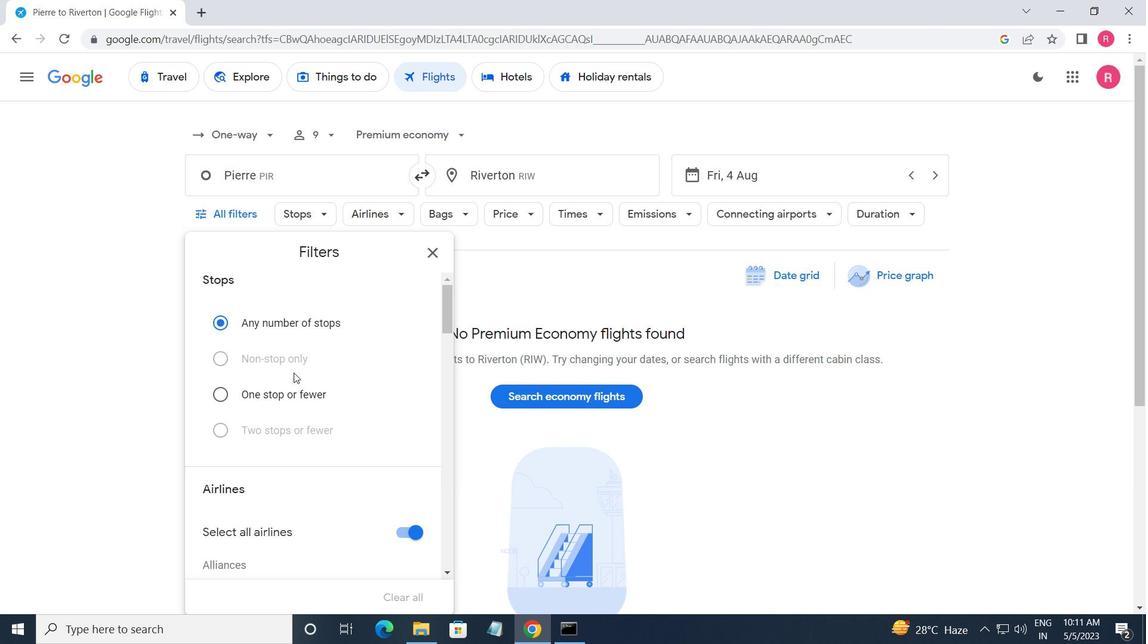 
Action: Mouse scrolled (293, 372) with delta (0, 0)
Screenshot: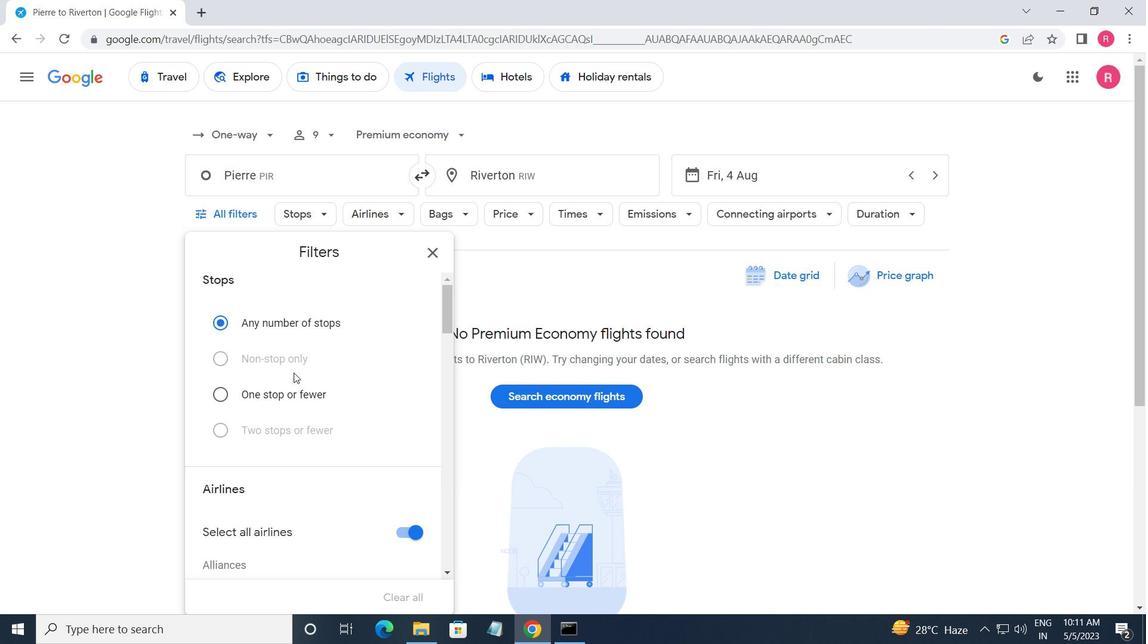 
Action: Mouse scrolled (293, 372) with delta (0, 0)
Screenshot: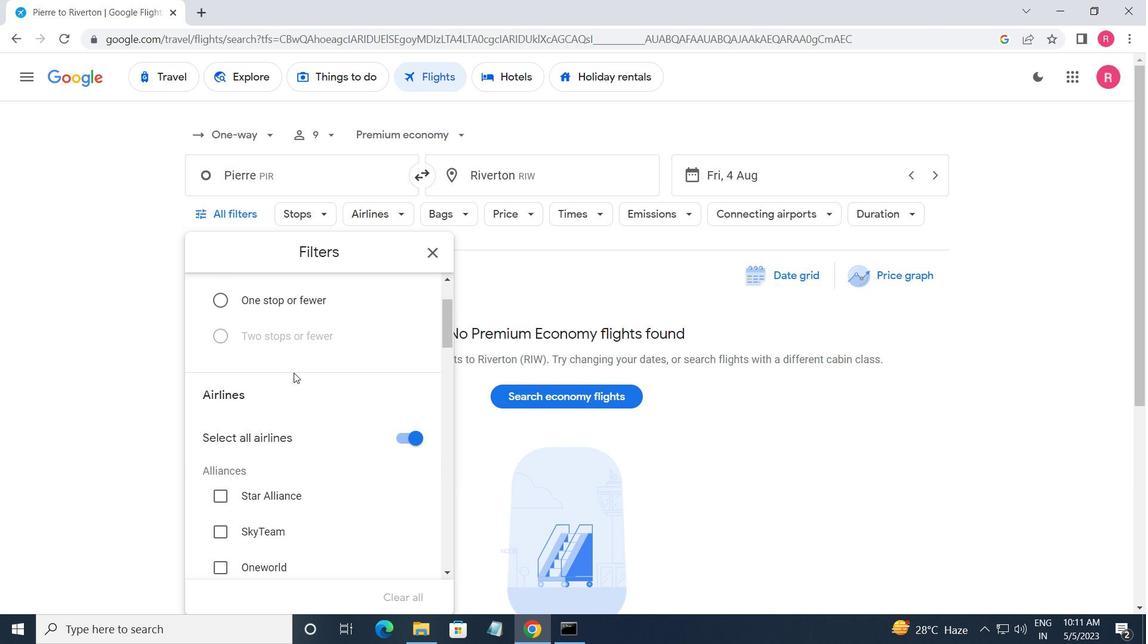 
Action: Mouse scrolled (293, 372) with delta (0, 0)
Screenshot: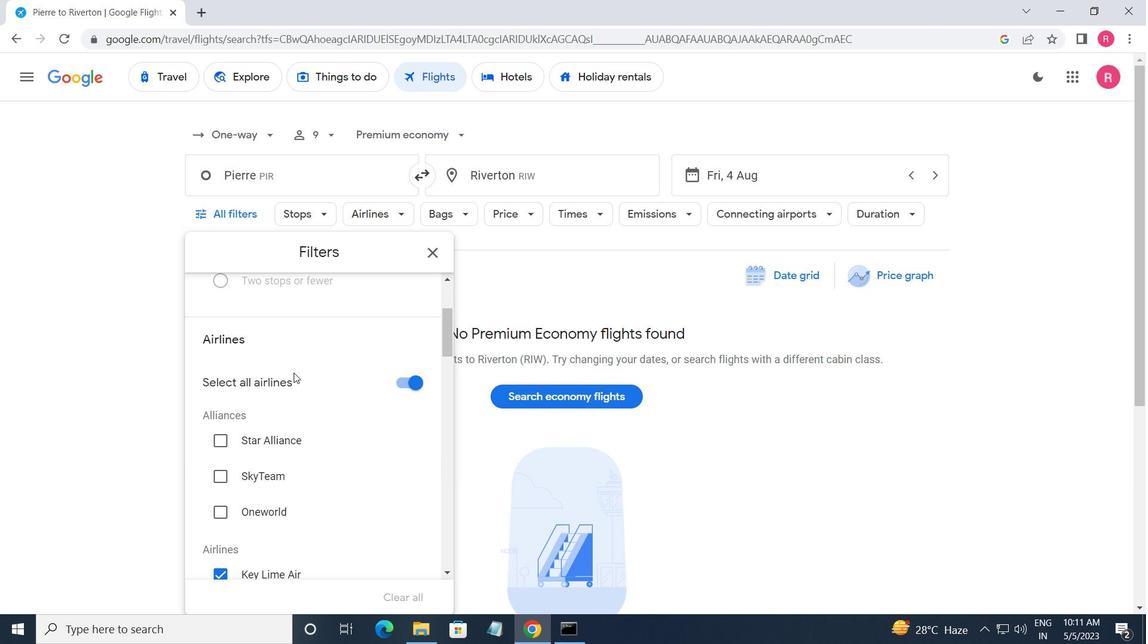 
Action: Mouse scrolled (293, 372) with delta (0, 0)
Screenshot: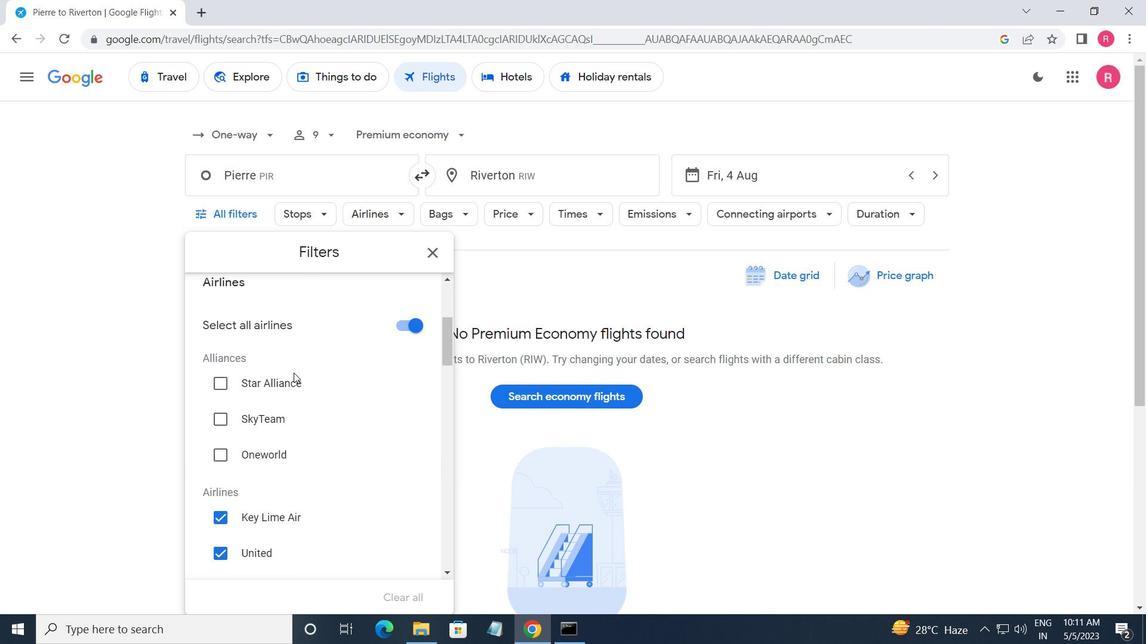 
Action: Mouse scrolled (293, 373) with delta (0, 0)
Screenshot: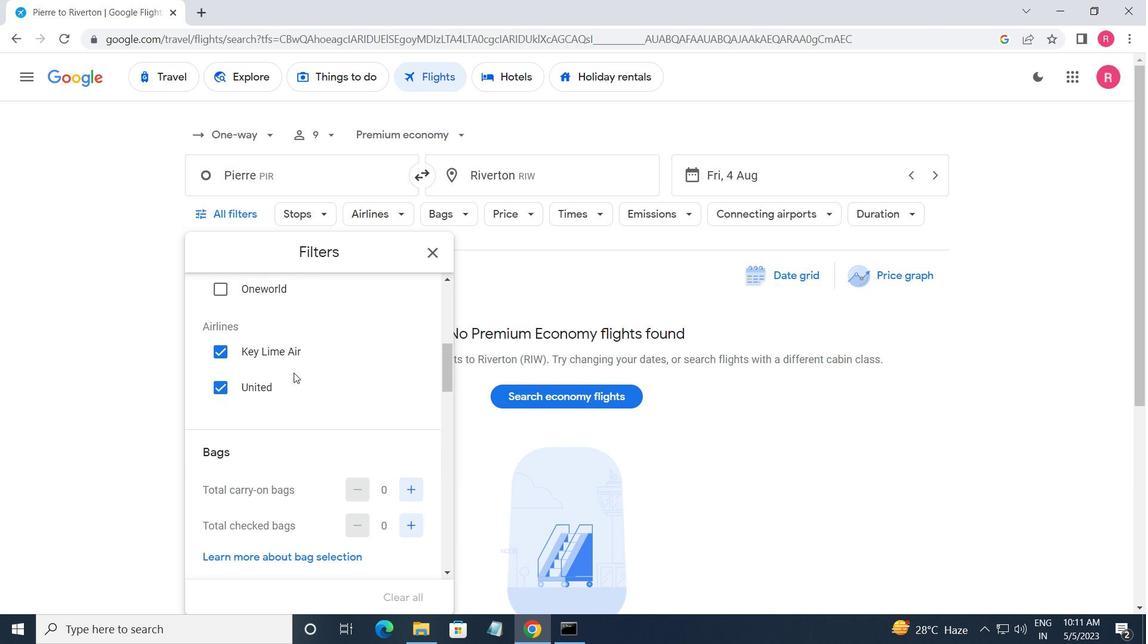 
Action: Mouse scrolled (293, 373) with delta (0, 0)
Screenshot: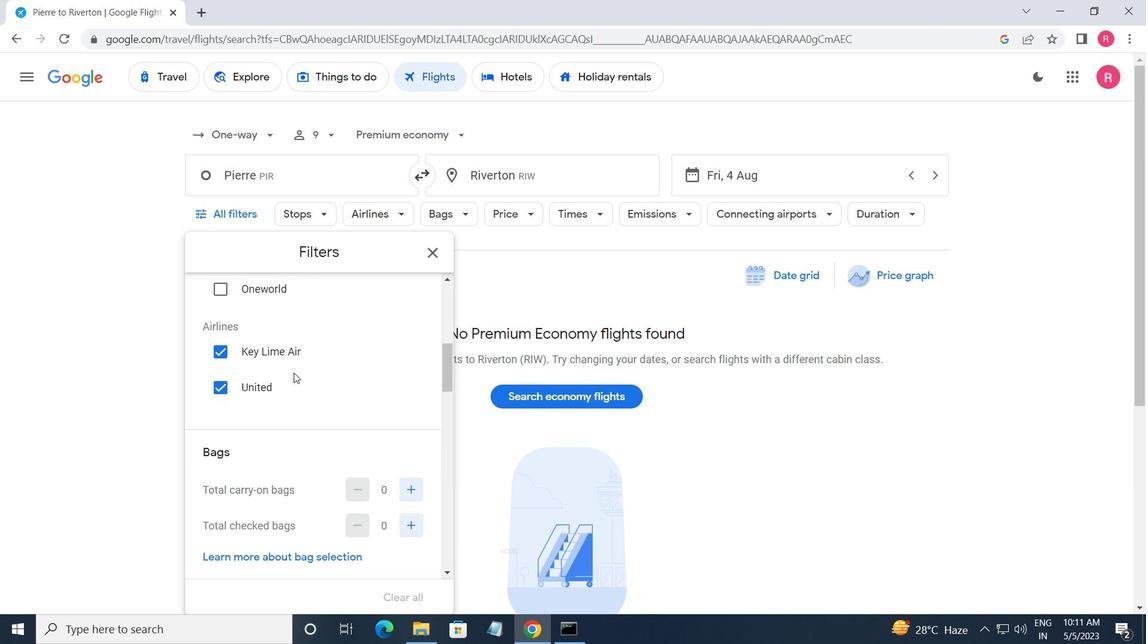 
Action: Mouse scrolled (293, 373) with delta (0, 0)
Screenshot: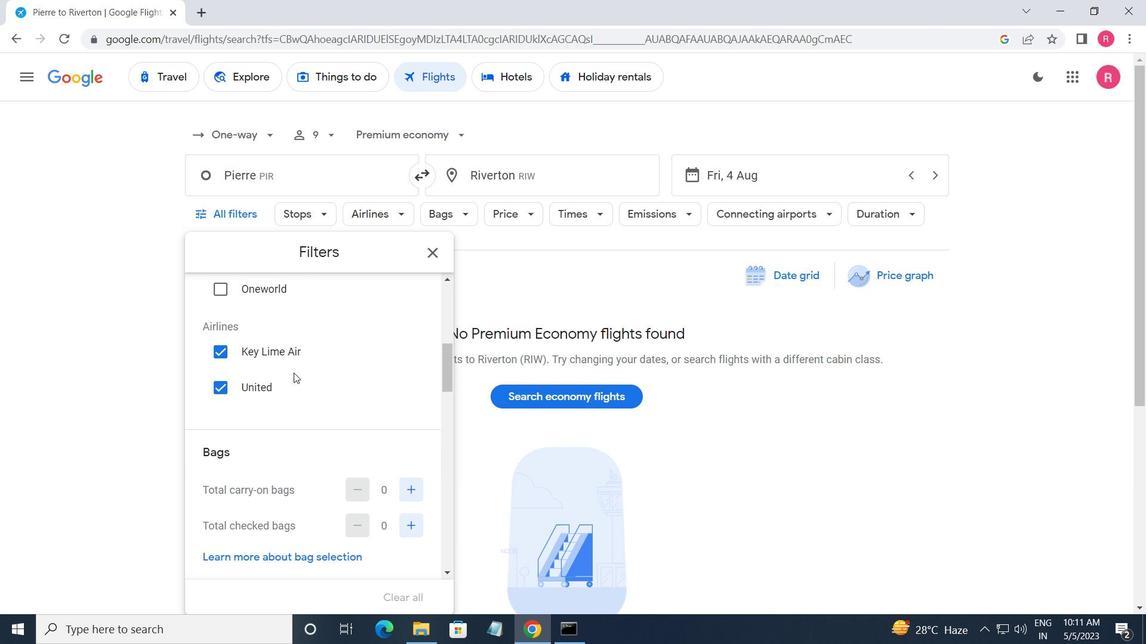 
Action: Mouse moved to (405, 380)
Screenshot: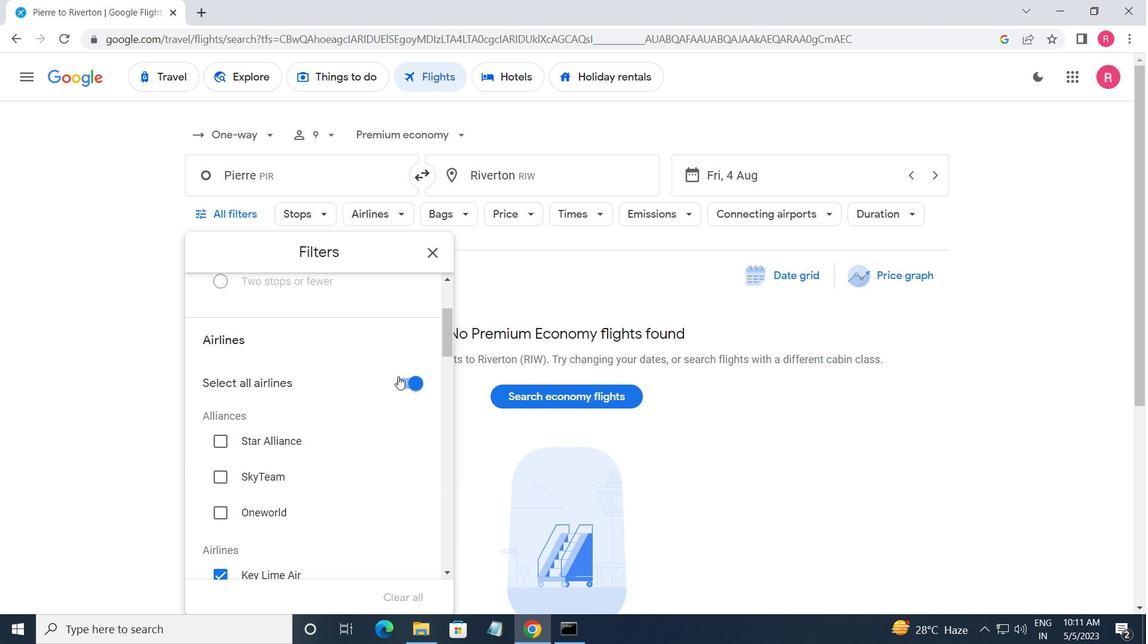 
Action: Mouse pressed left at (405, 380)
Screenshot: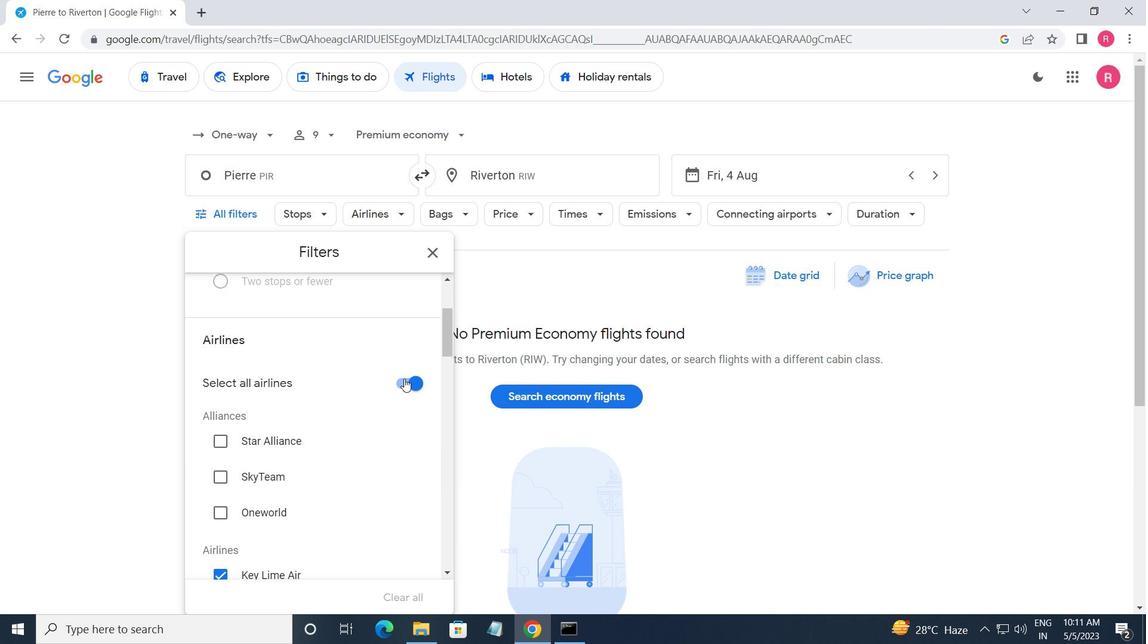 
Action: Mouse moved to (349, 422)
Screenshot: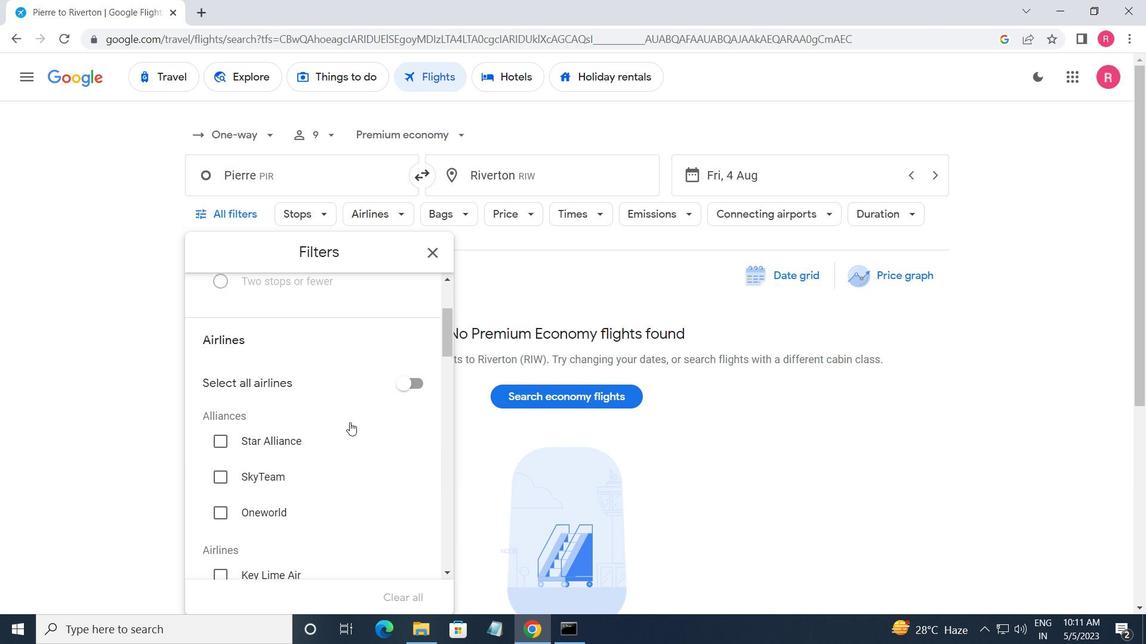 
Action: Mouse scrolled (349, 421) with delta (0, 0)
Screenshot: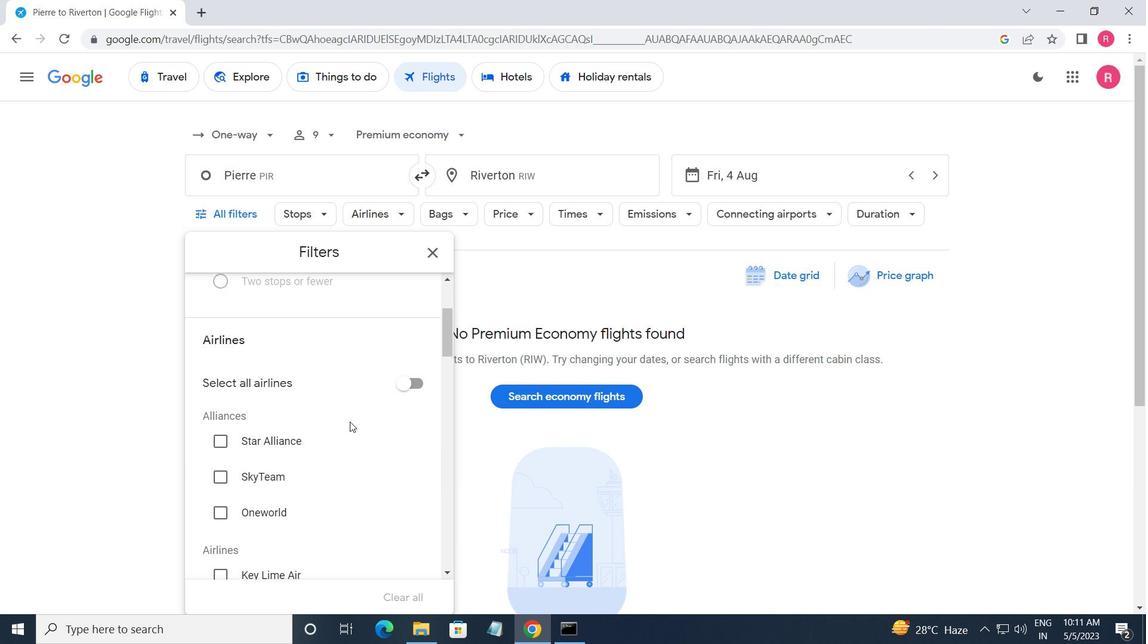 
Action: Mouse scrolled (349, 421) with delta (0, 0)
Screenshot: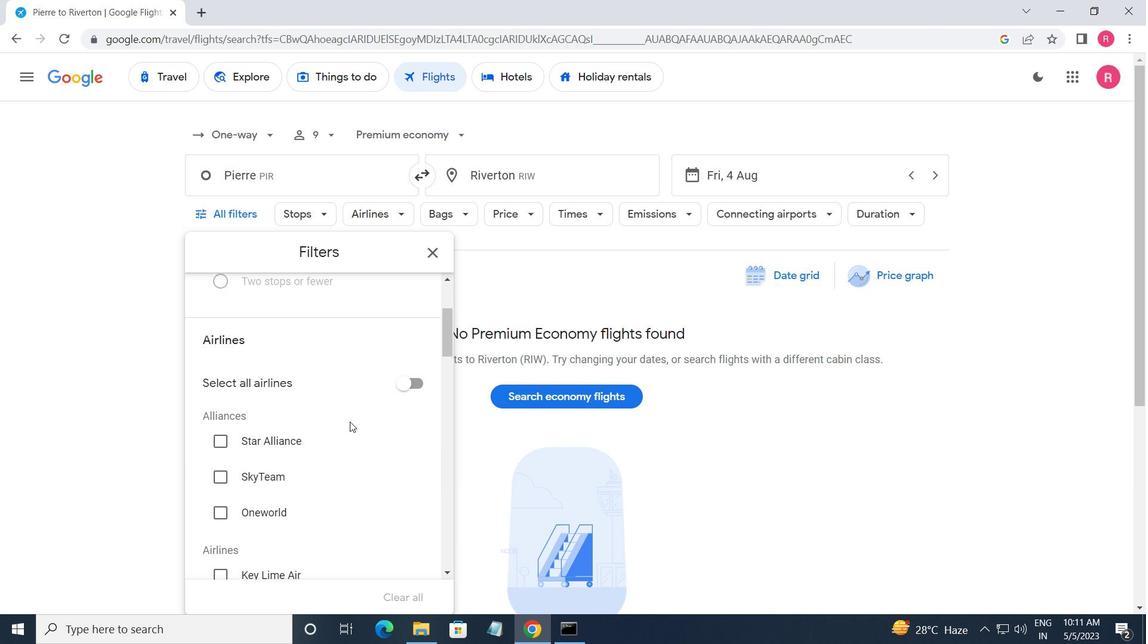 
Action: Mouse scrolled (349, 421) with delta (0, 0)
Screenshot: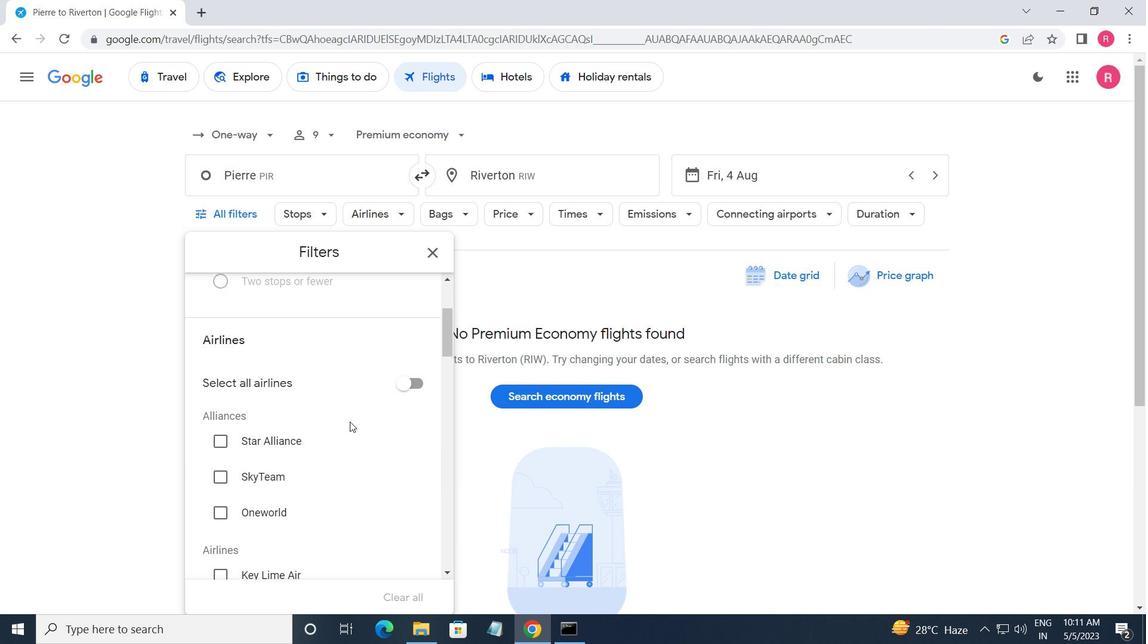 
Action: Mouse scrolled (349, 421) with delta (0, 0)
Screenshot: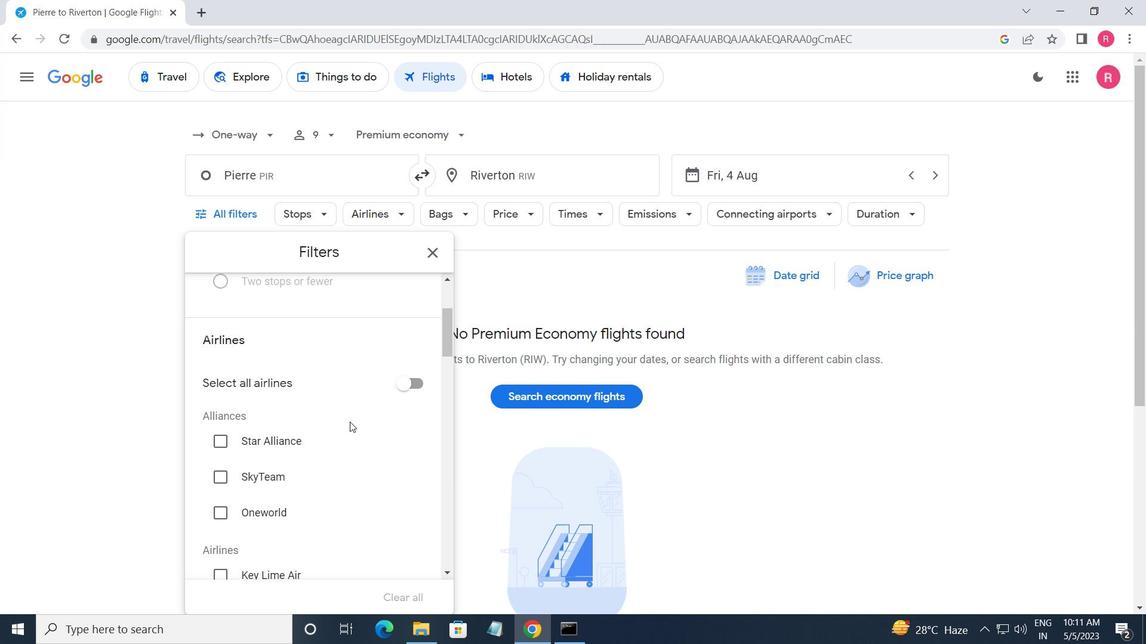 
Action: Mouse scrolled (349, 421) with delta (0, 0)
Screenshot: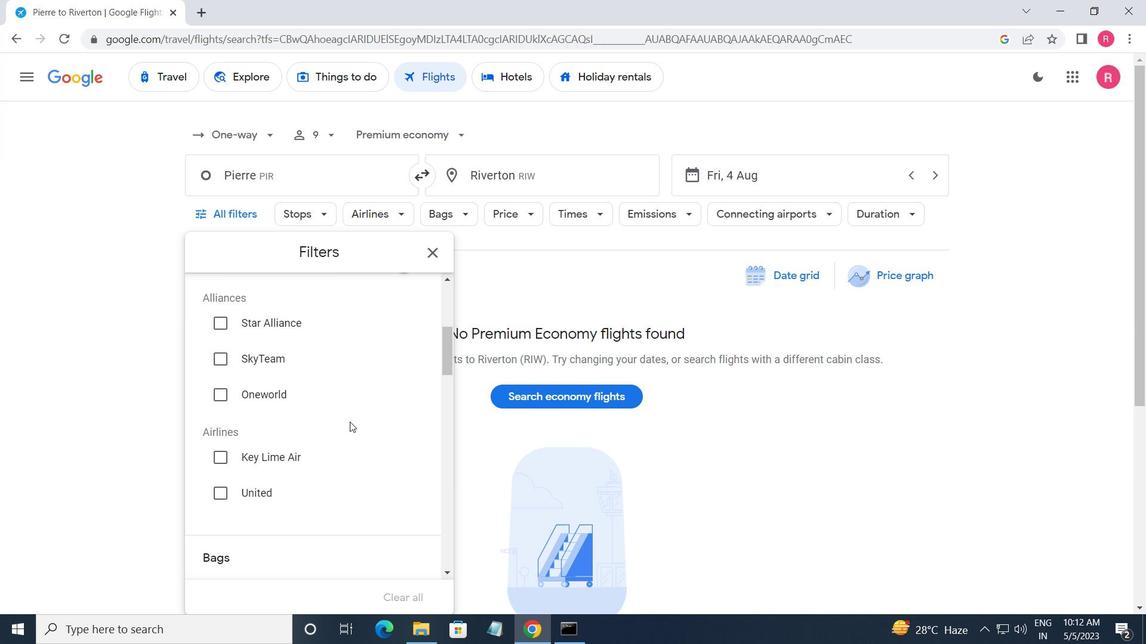 
Action: Mouse moved to (408, 347)
Screenshot: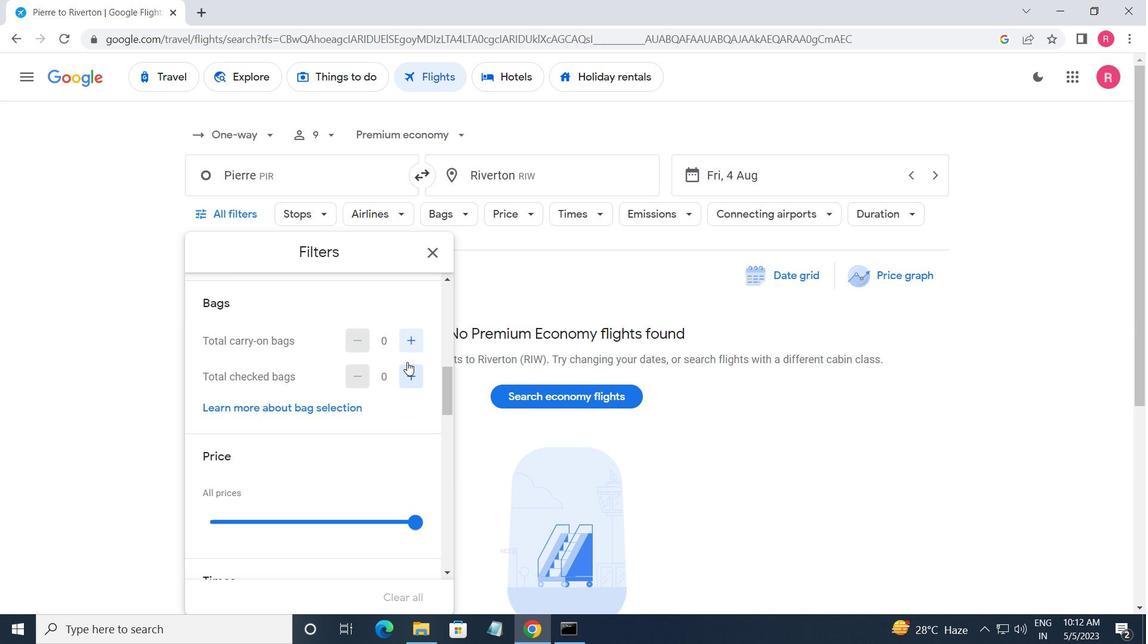 
Action: Mouse pressed left at (408, 347)
Screenshot: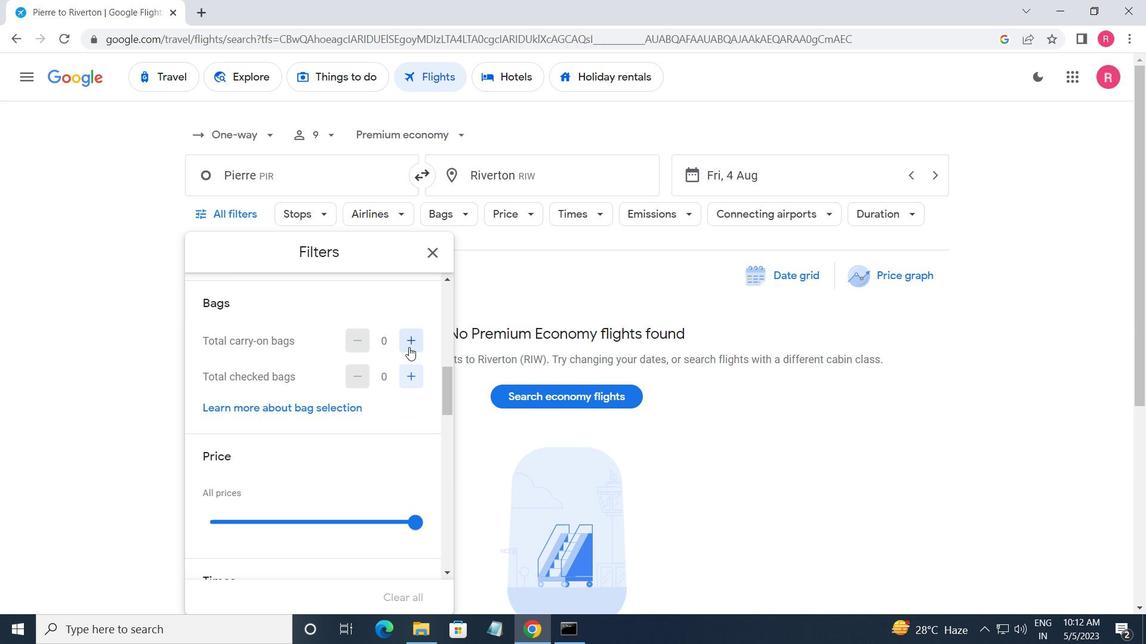
Action: Mouse pressed left at (408, 347)
Screenshot: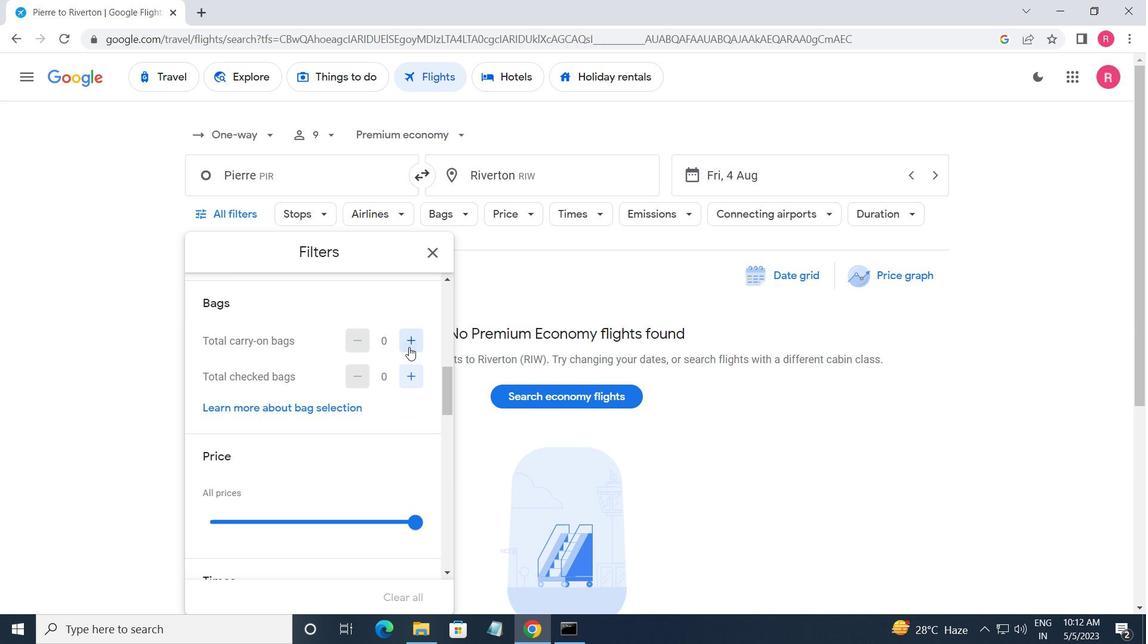 
Action: Mouse moved to (411, 347)
Screenshot: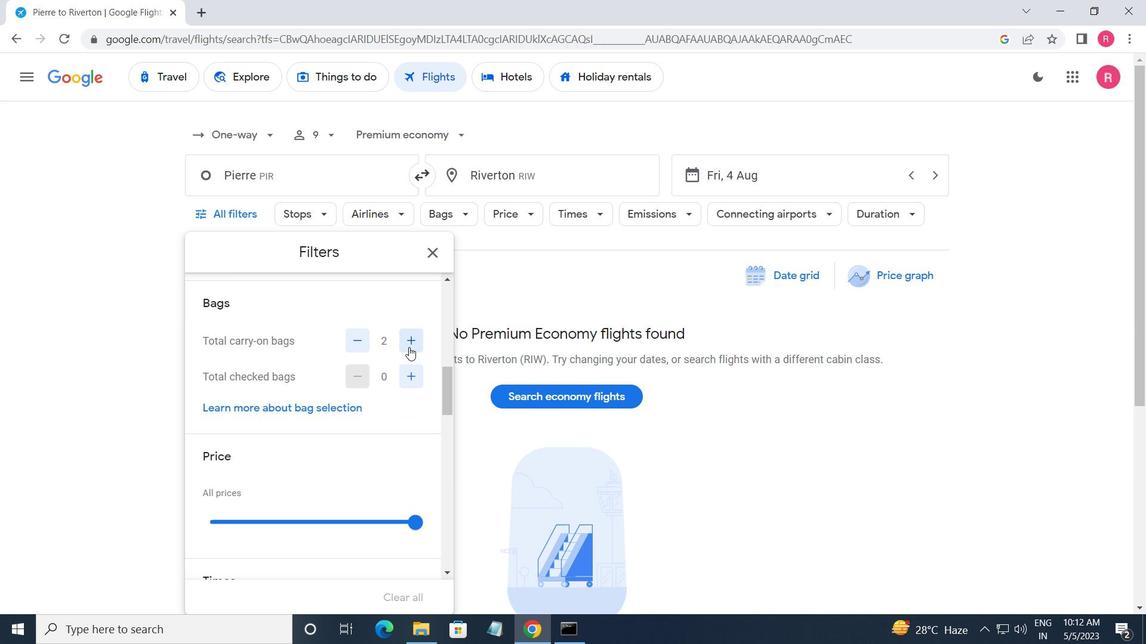 
Action: Mouse scrolled (411, 346) with delta (0, 0)
Screenshot: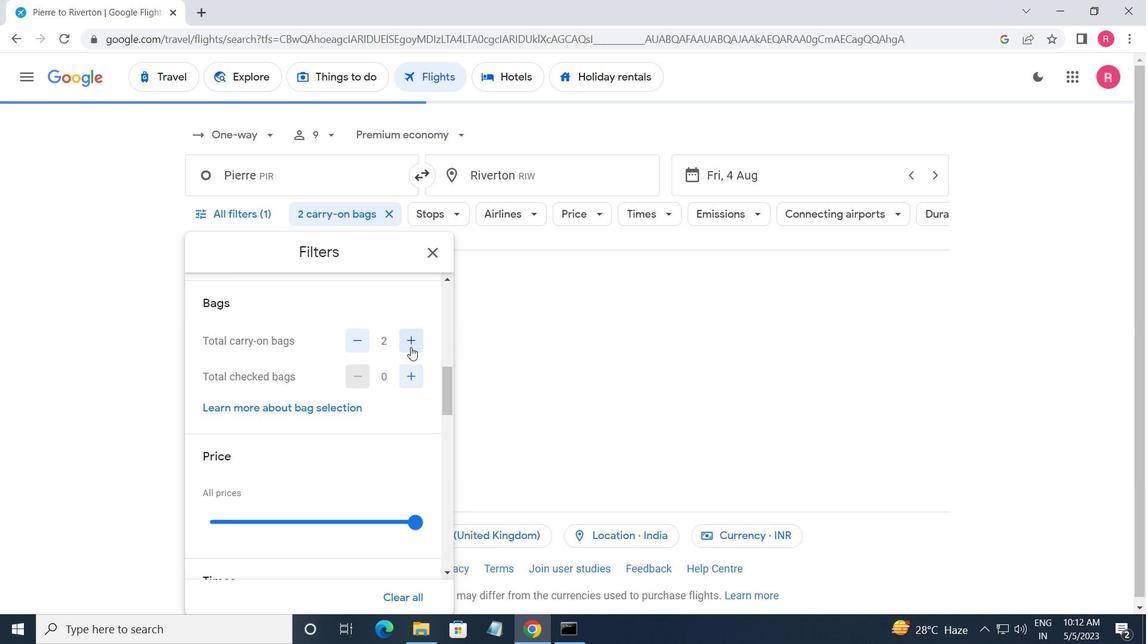 
Action: Mouse moved to (423, 447)
Screenshot: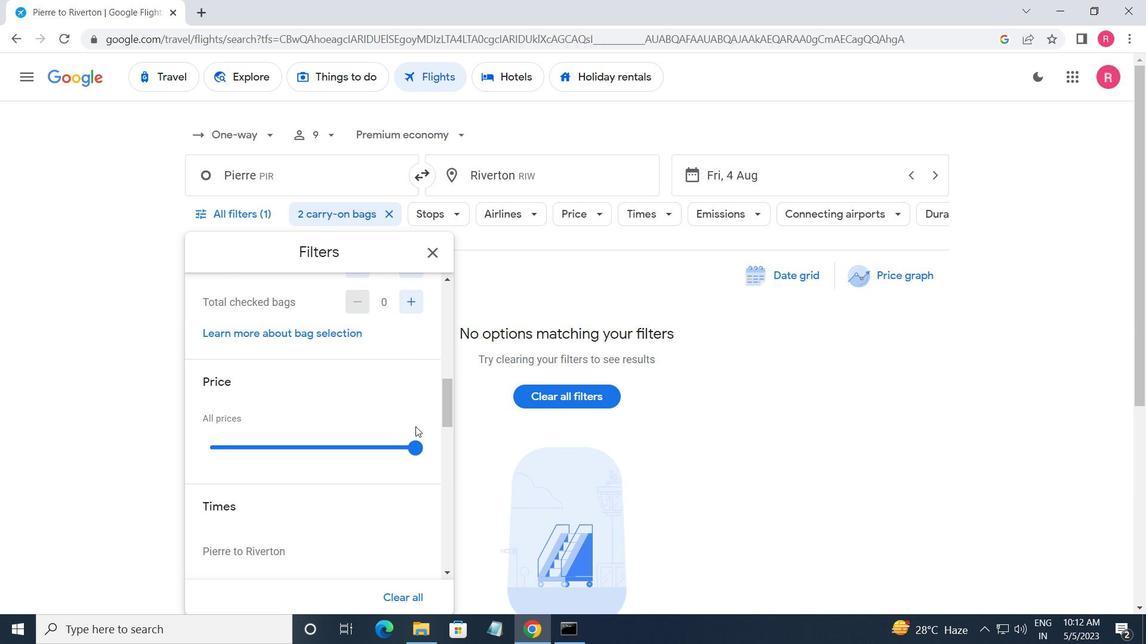 
Action: Mouse pressed left at (423, 447)
Screenshot: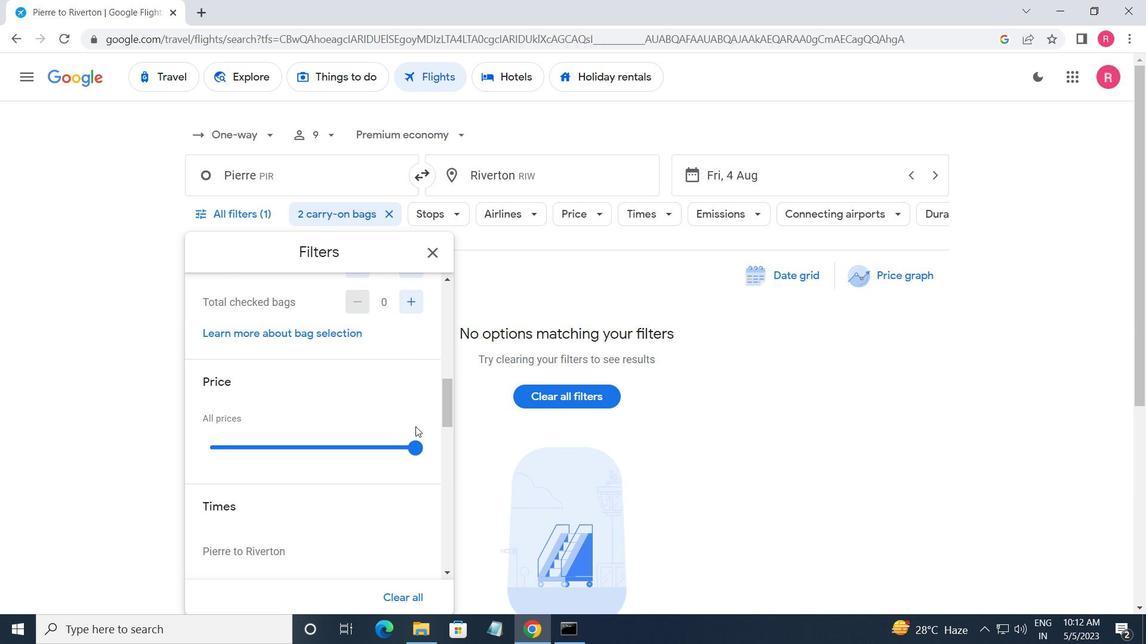 
Action: Mouse moved to (337, 450)
Screenshot: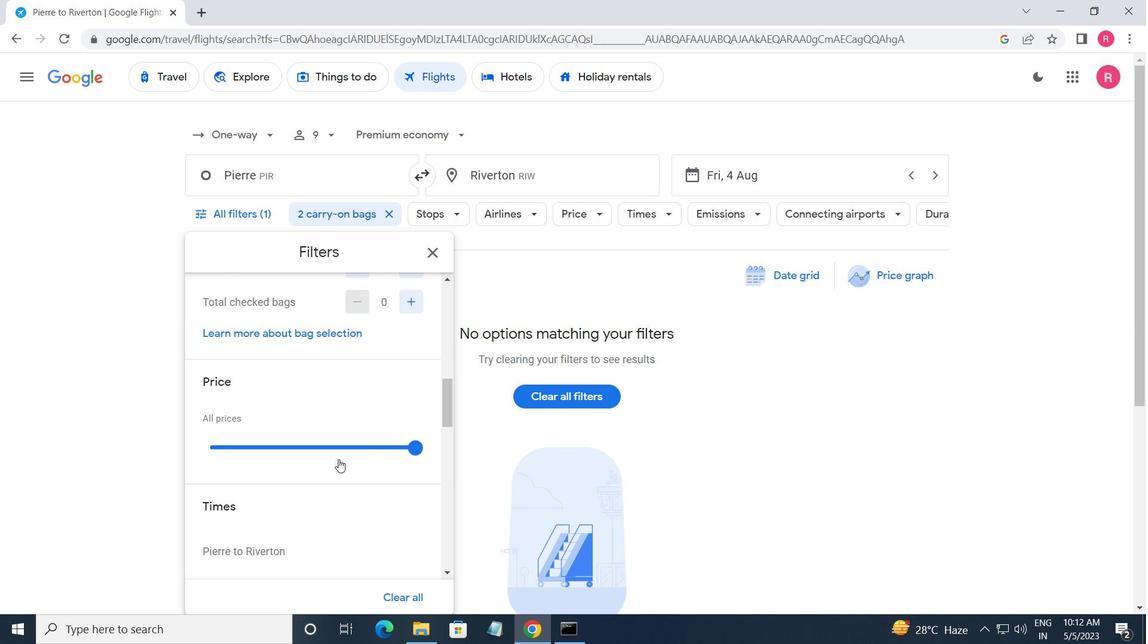 
Action: Mouse scrolled (337, 450) with delta (0, 0)
Screenshot: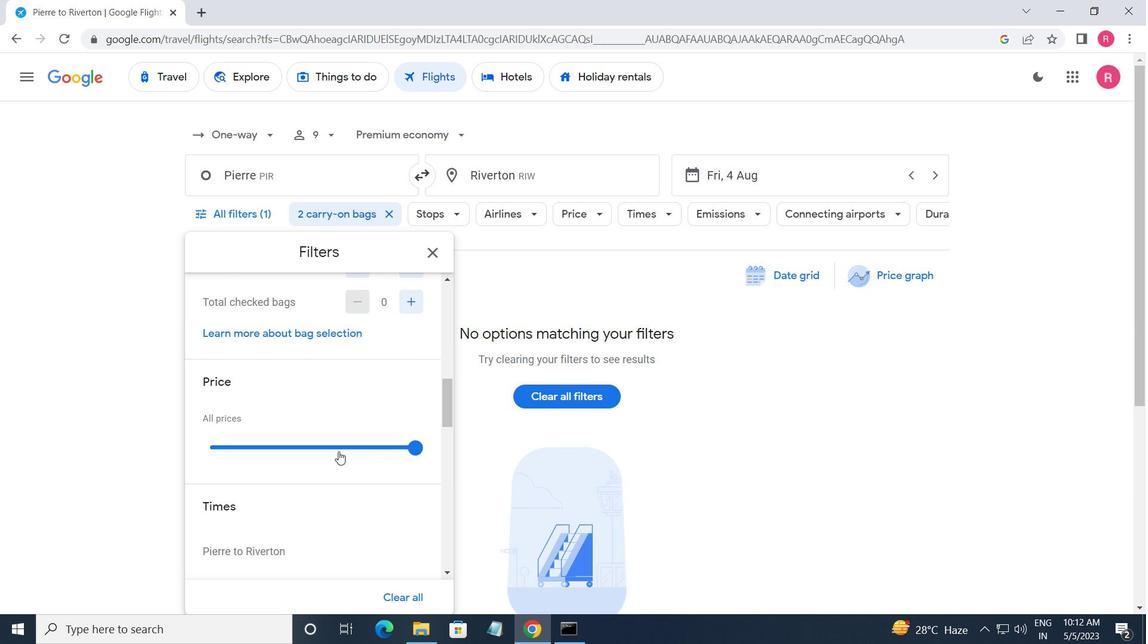 
Action: Mouse scrolled (337, 450) with delta (0, 0)
Screenshot: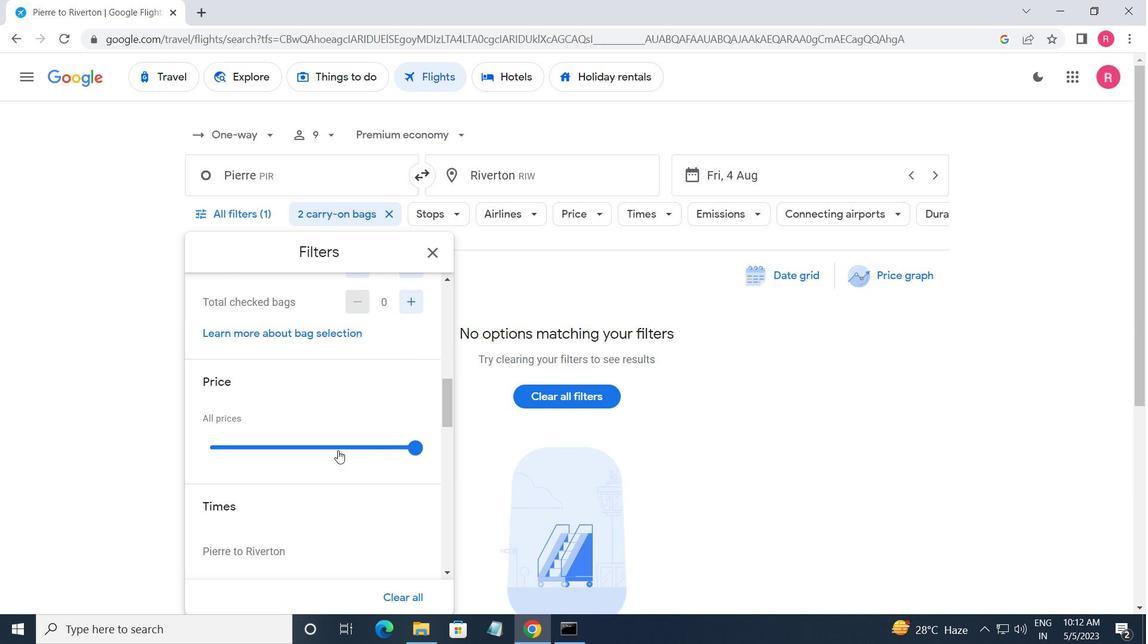 
Action: Mouse moved to (217, 460)
Screenshot: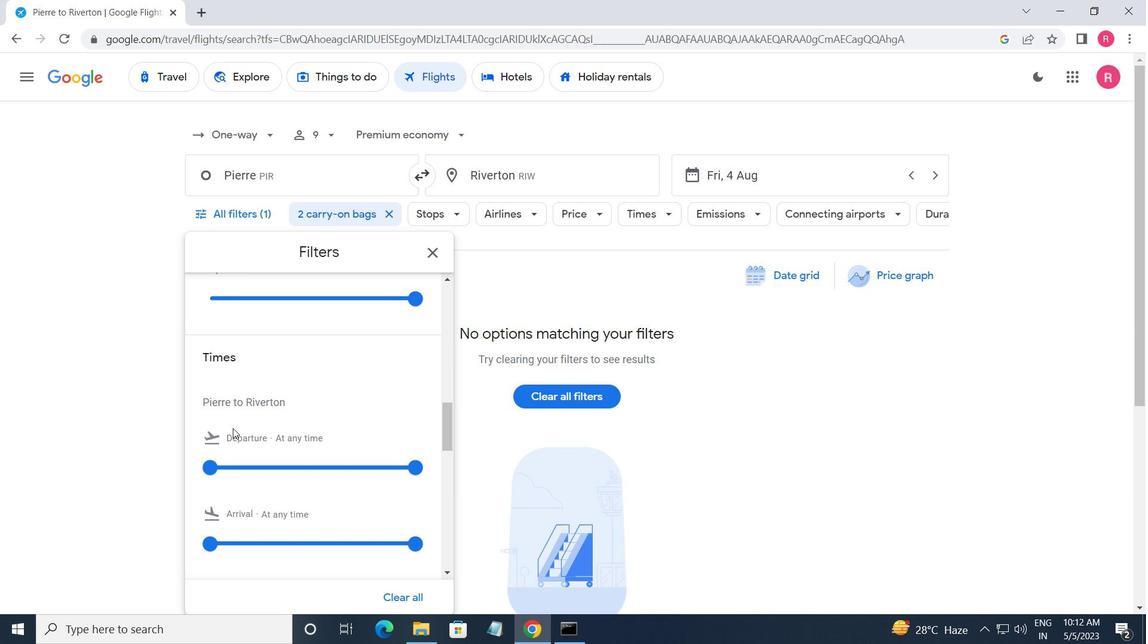 
Action: Mouse pressed left at (217, 460)
Screenshot: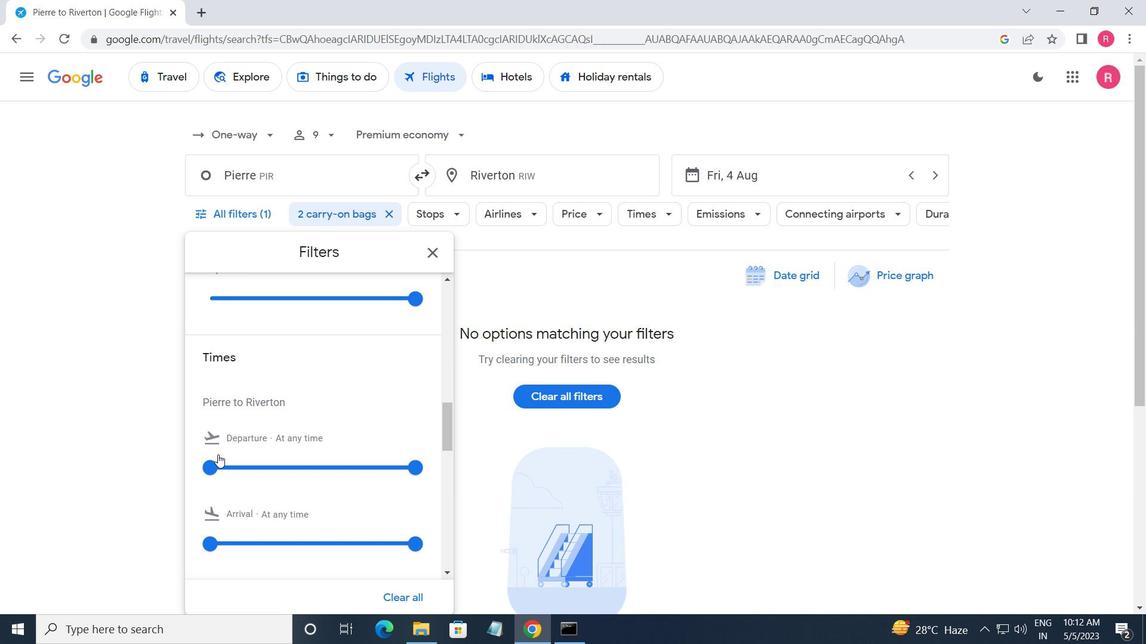 
Action: Mouse moved to (416, 466)
Screenshot: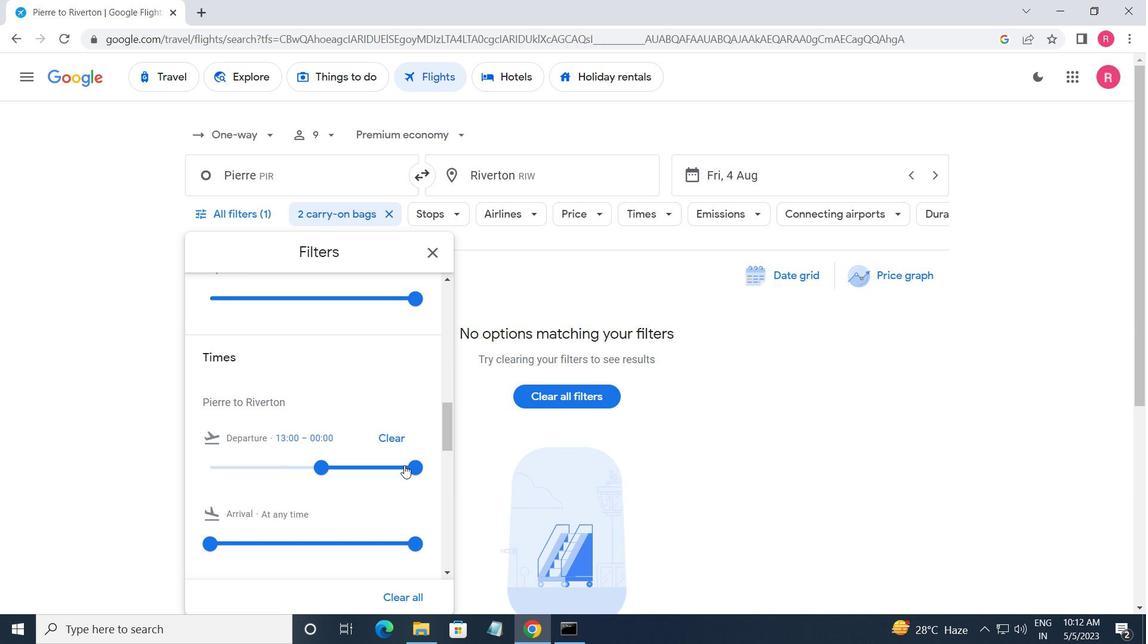 
Action: Mouse pressed left at (416, 466)
Screenshot: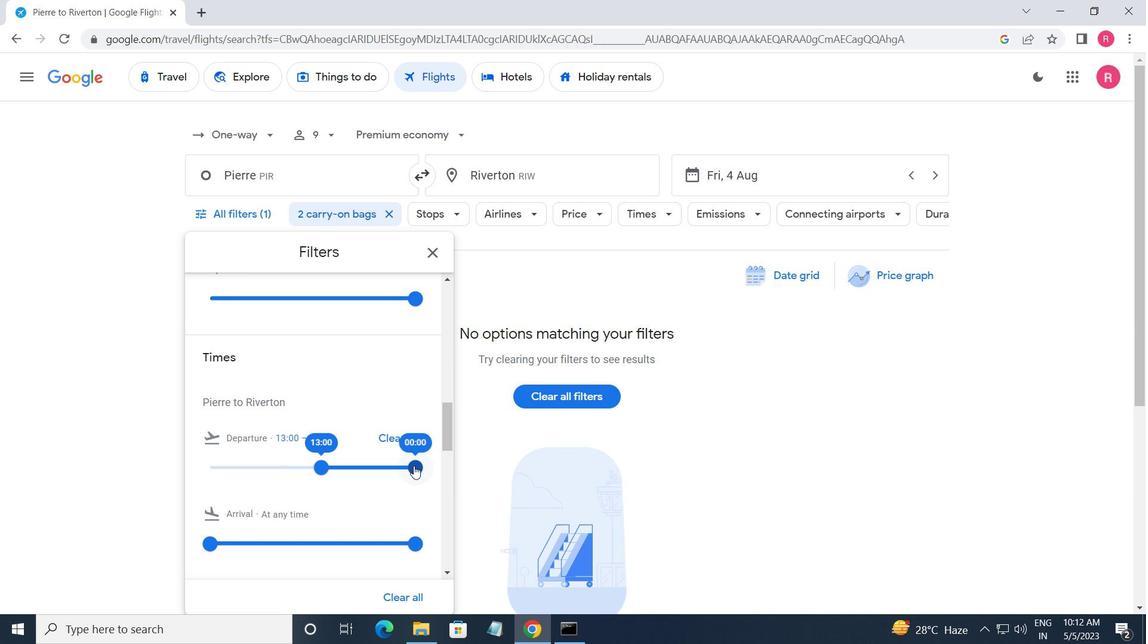 
Action: Mouse moved to (426, 253)
Screenshot: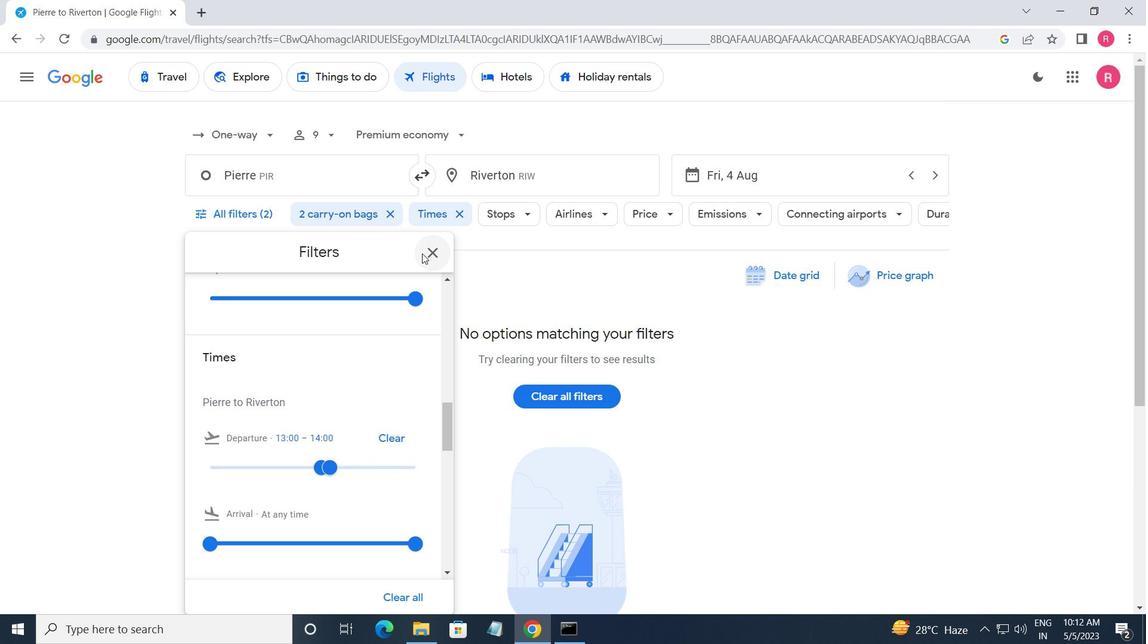 
Action: Mouse pressed left at (426, 253)
Screenshot: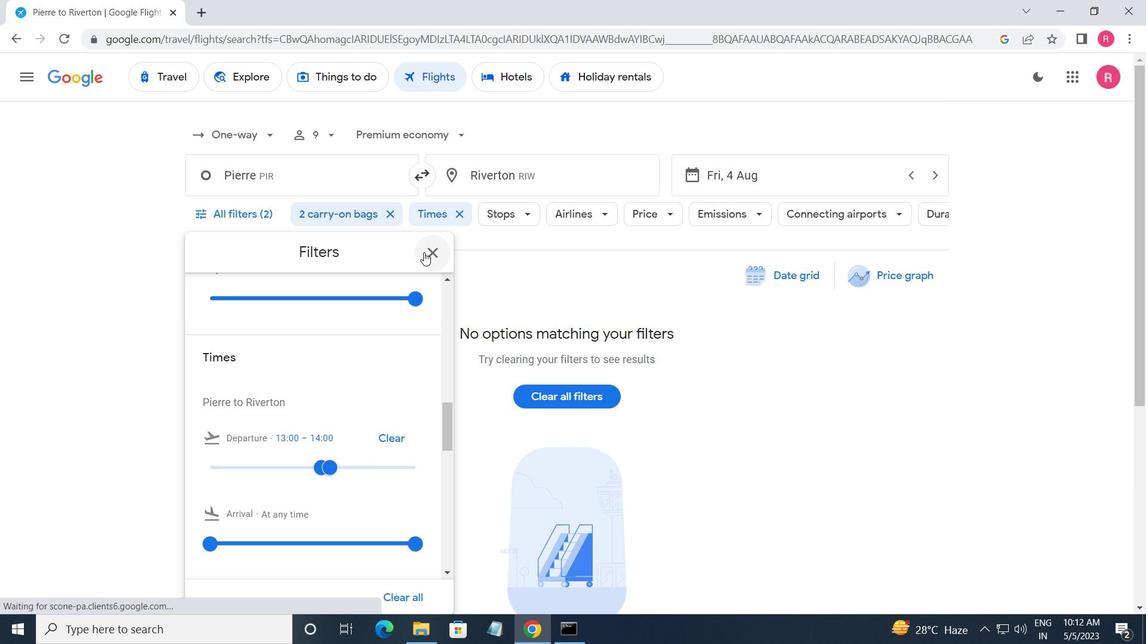 
Action: Mouse moved to (427, 273)
Screenshot: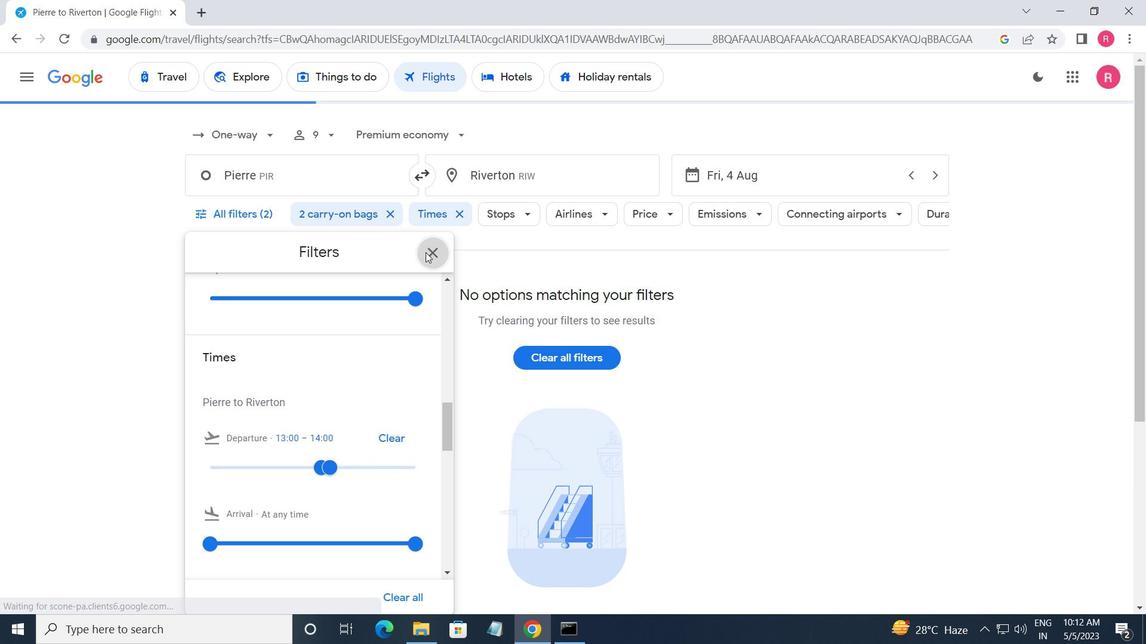 
